 Task: Look for space in San Jorge, Argentina from 1st July, 2023 to 9th July, 2023 for 2 adults in price range Rs.8000 to Rs.15000. Place can be entire place with 1  bedroom having 1 bed and 1 bathroom. Property type can be house. Amenities needed are: heating, . Booking option can be shelf check-in. Required host language is English.
Action: Mouse moved to (396, 84)
Screenshot: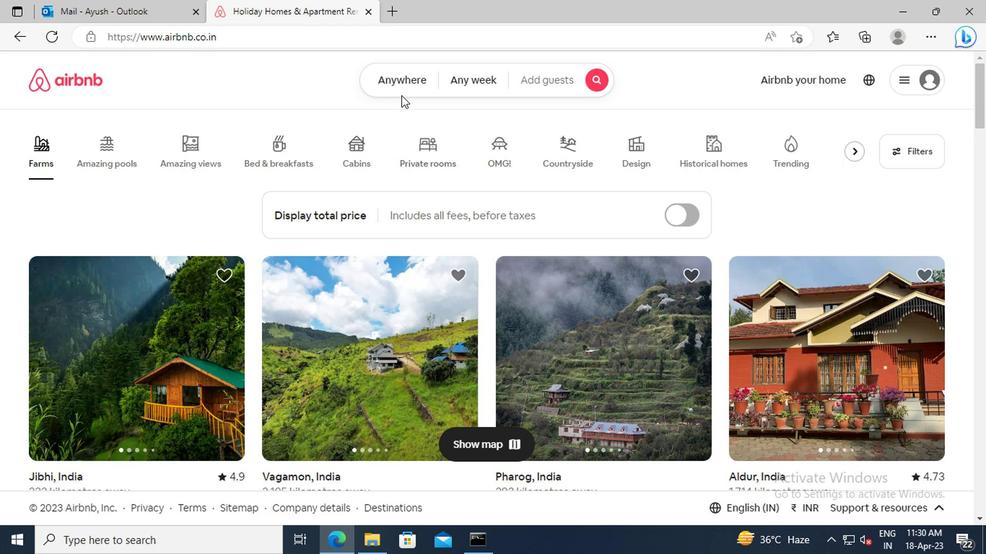 
Action: Mouse pressed left at (396, 84)
Screenshot: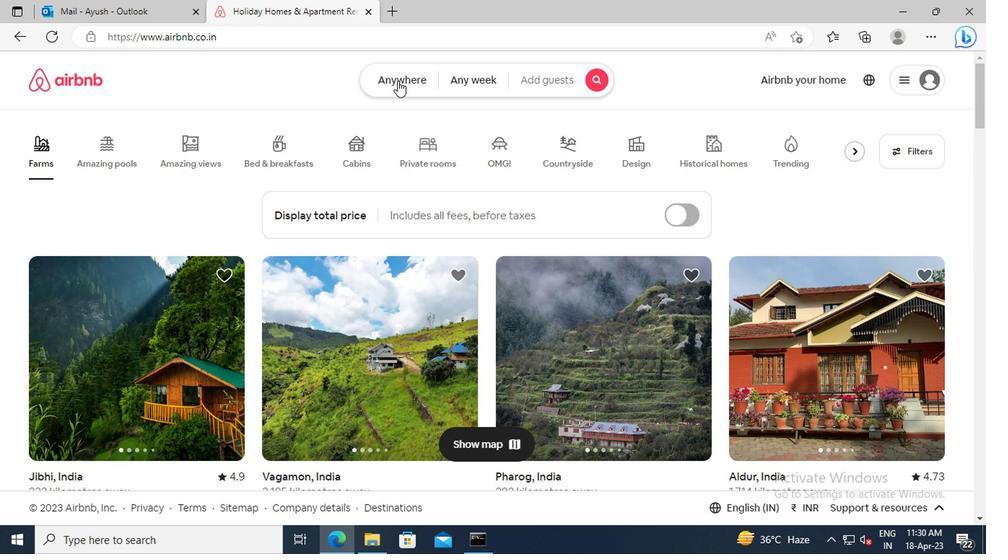 
Action: Mouse moved to (252, 143)
Screenshot: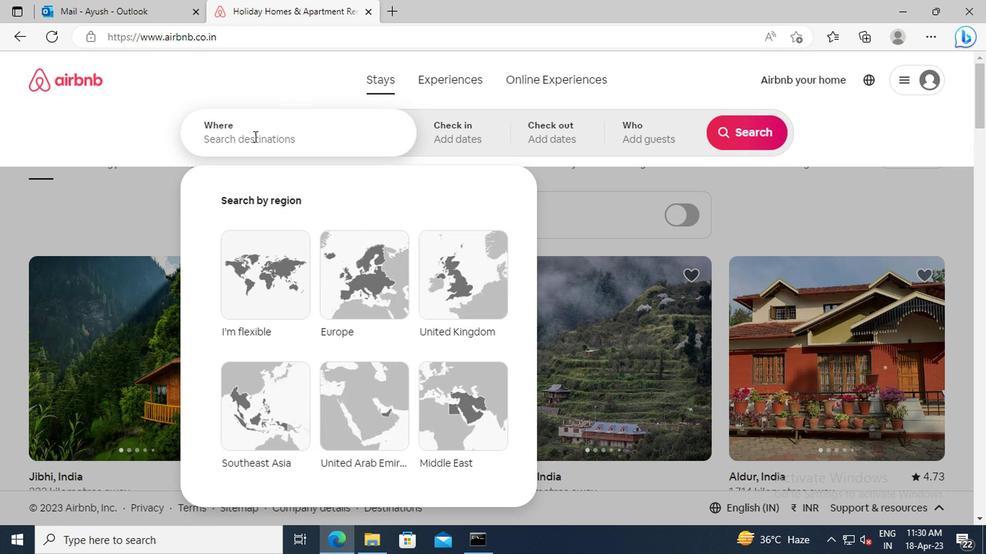 
Action: Mouse pressed left at (252, 143)
Screenshot: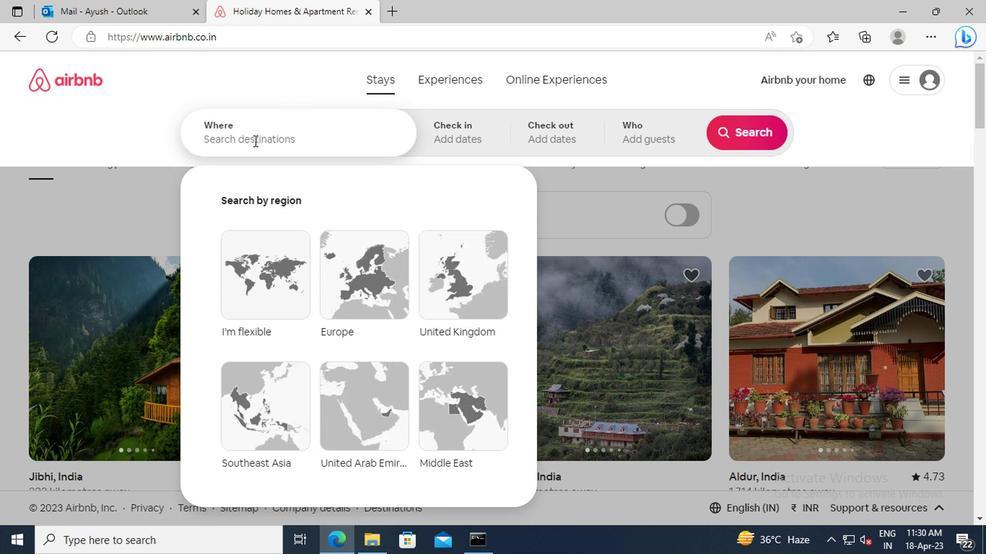 
Action: Key pressed <Key.shift>SAN<Key.space><Key.shift>JORGE,<Key.space><Key.shift_r>ARGENTINA<Key.enter>
Screenshot: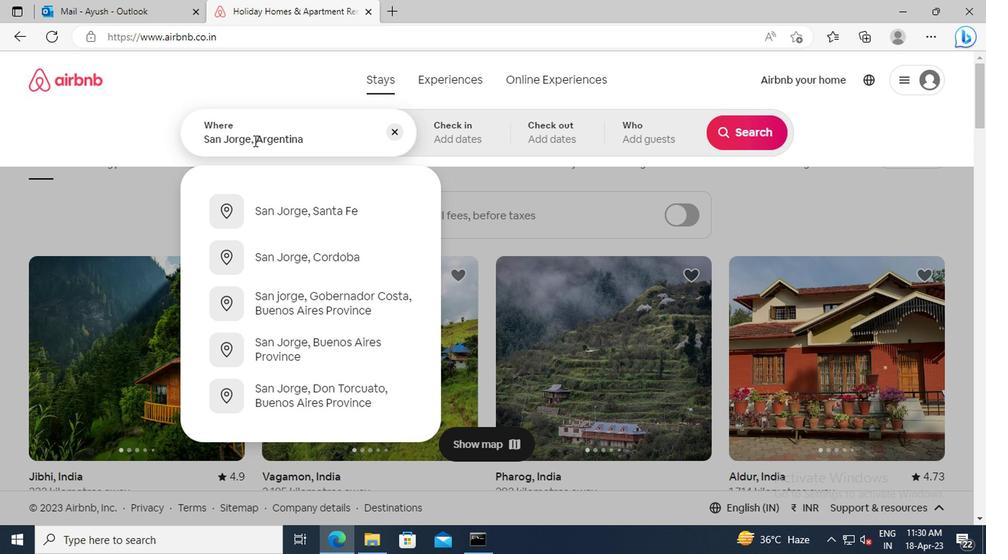 
Action: Mouse moved to (736, 249)
Screenshot: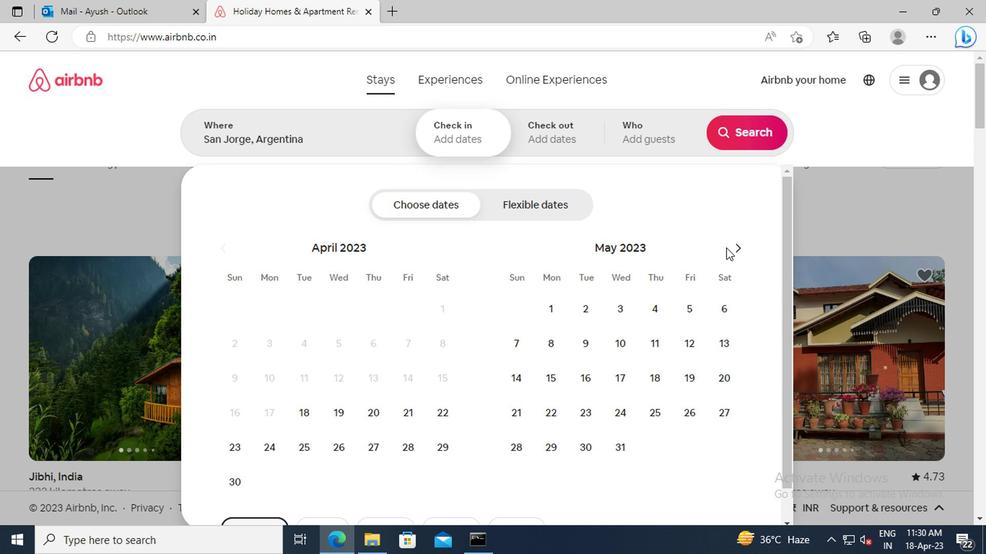 
Action: Mouse pressed left at (736, 249)
Screenshot: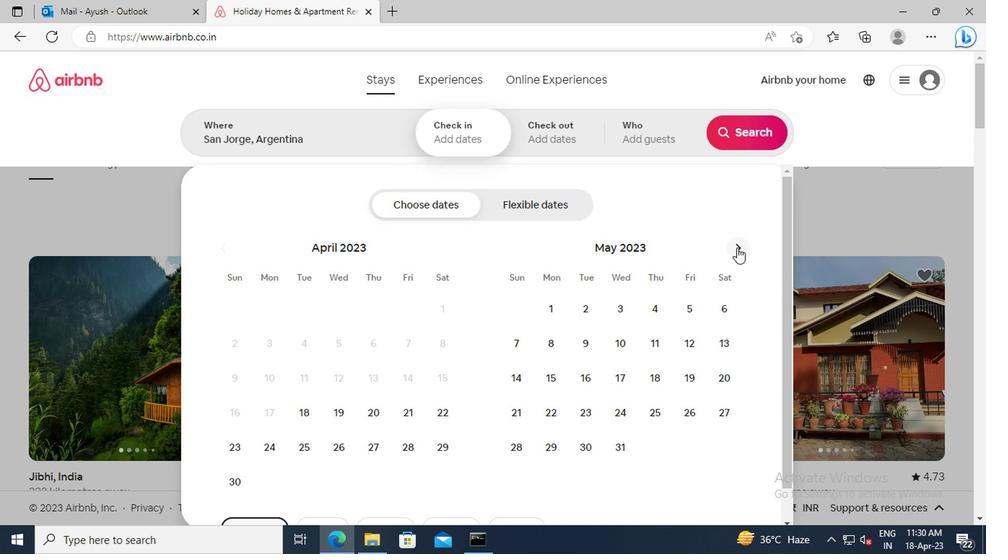 
Action: Mouse pressed left at (736, 249)
Screenshot: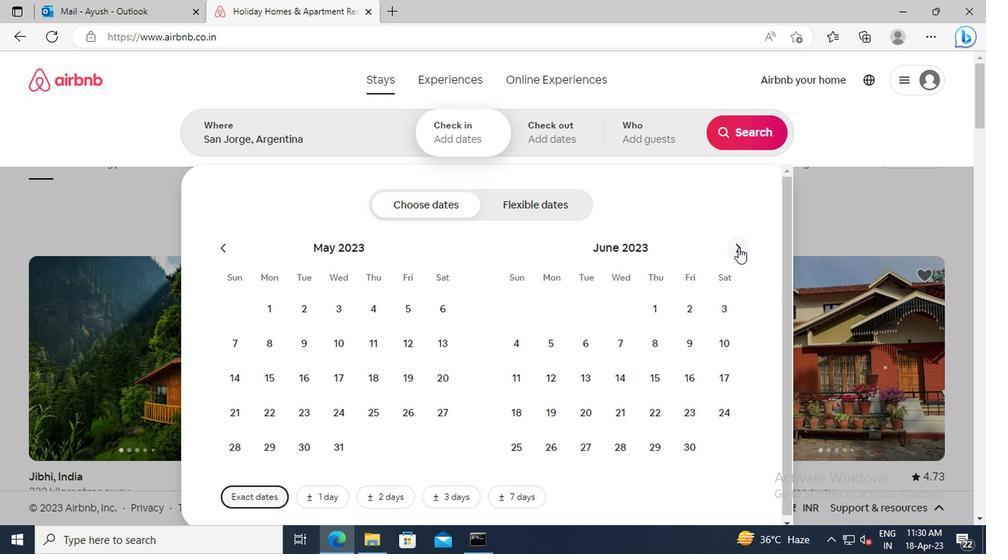 
Action: Mouse moved to (721, 309)
Screenshot: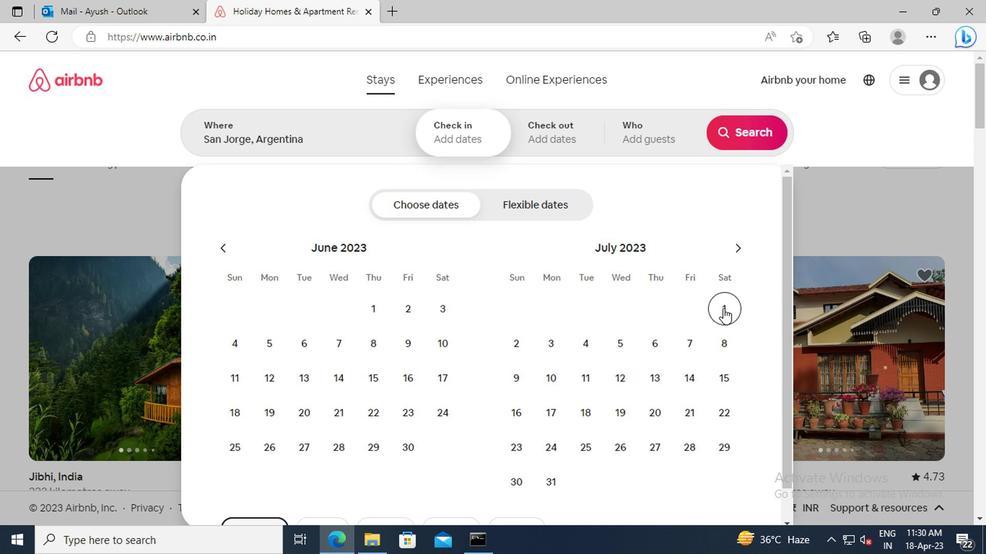 
Action: Mouse pressed left at (721, 309)
Screenshot: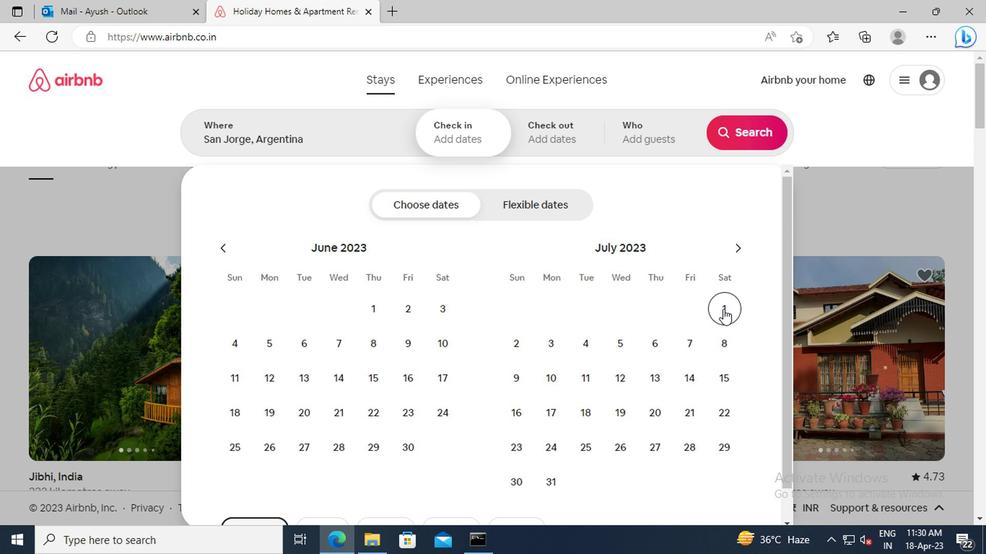 
Action: Mouse moved to (516, 378)
Screenshot: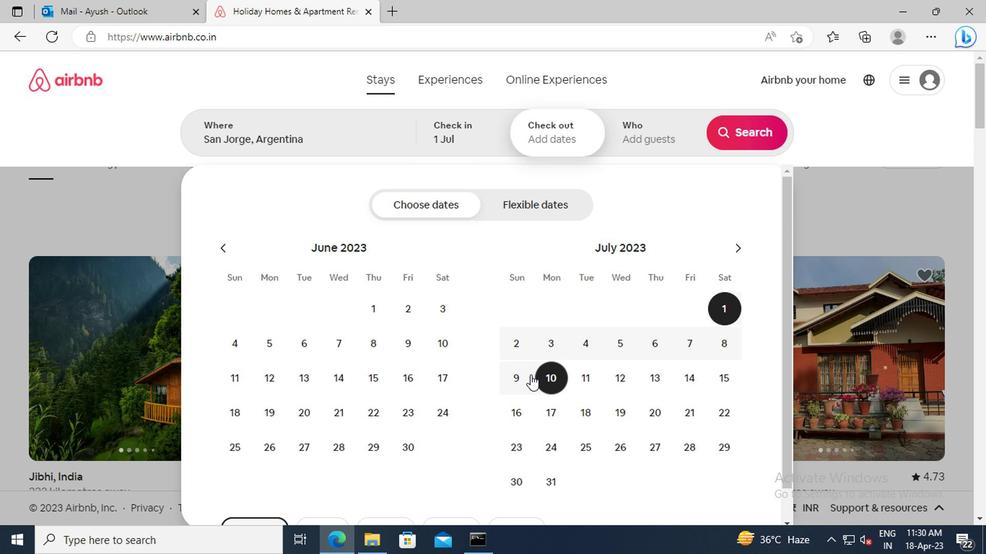 
Action: Mouse pressed left at (516, 378)
Screenshot: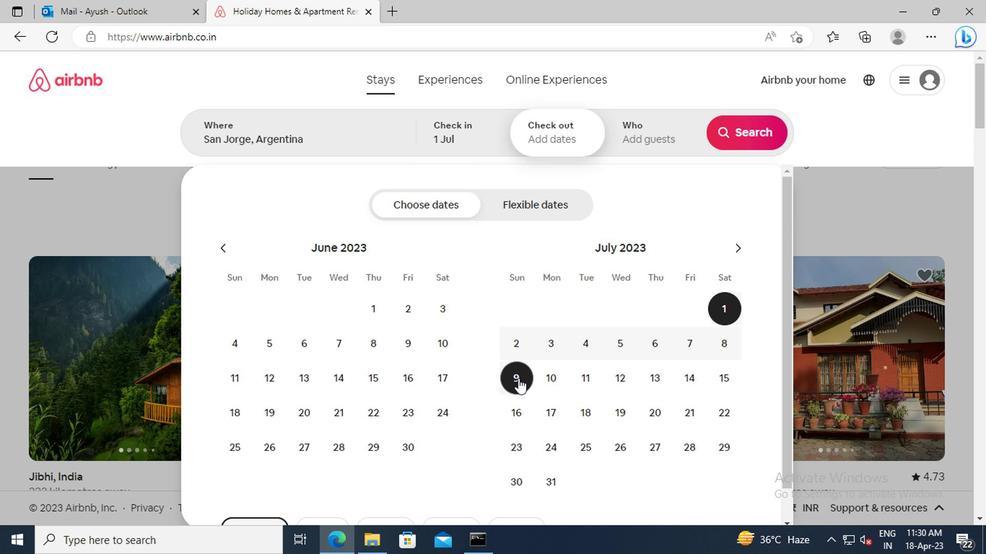 
Action: Mouse moved to (651, 139)
Screenshot: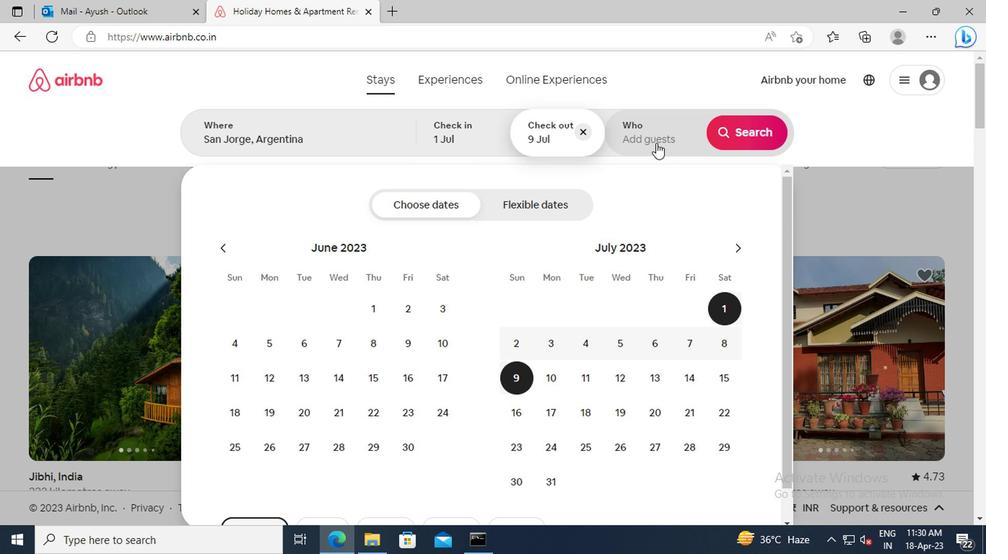 
Action: Mouse pressed left at (651, 139)
Screenshot: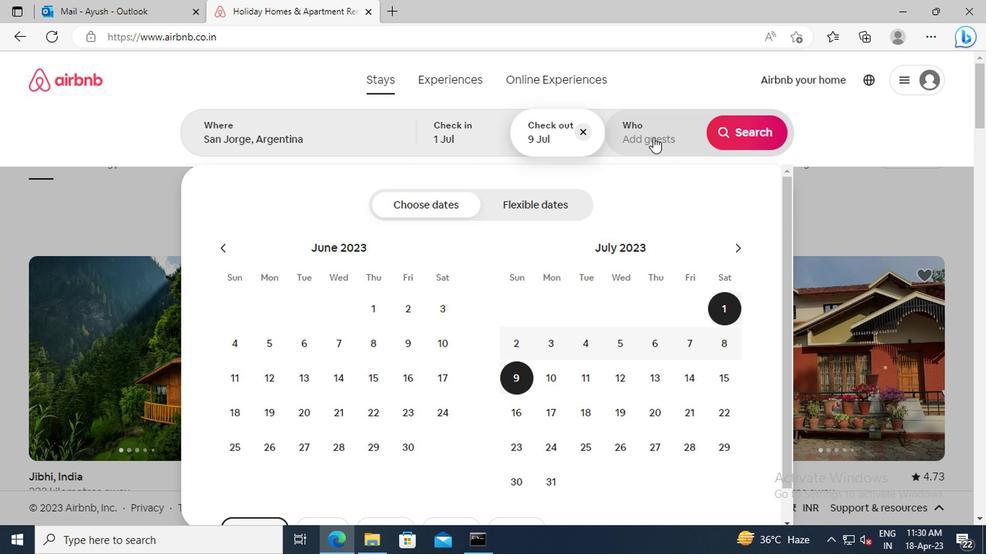 
Action: Mouse moved to (744, 212)
Screenshot: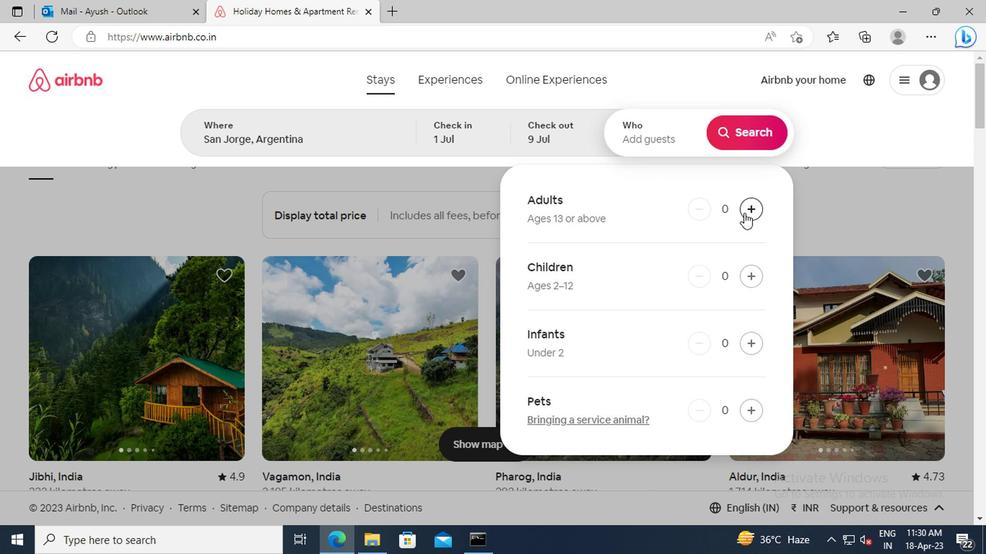 
Action: Mouse pressed left at (744, 212)
Screenshot: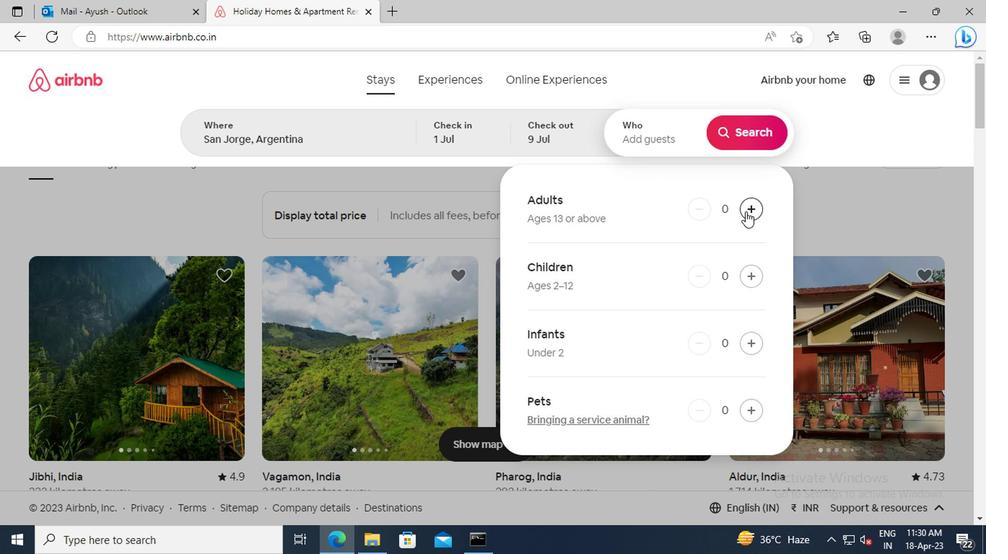 
Action: Mouse pressed left at (744, 212)
Screenshot: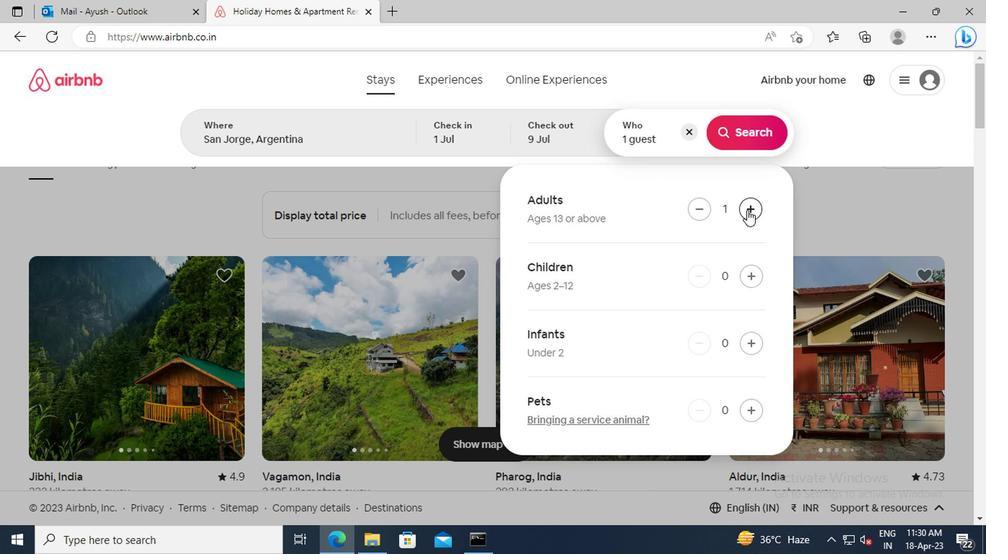 
Action: Mouse moved to (744, 138)
Screenshot: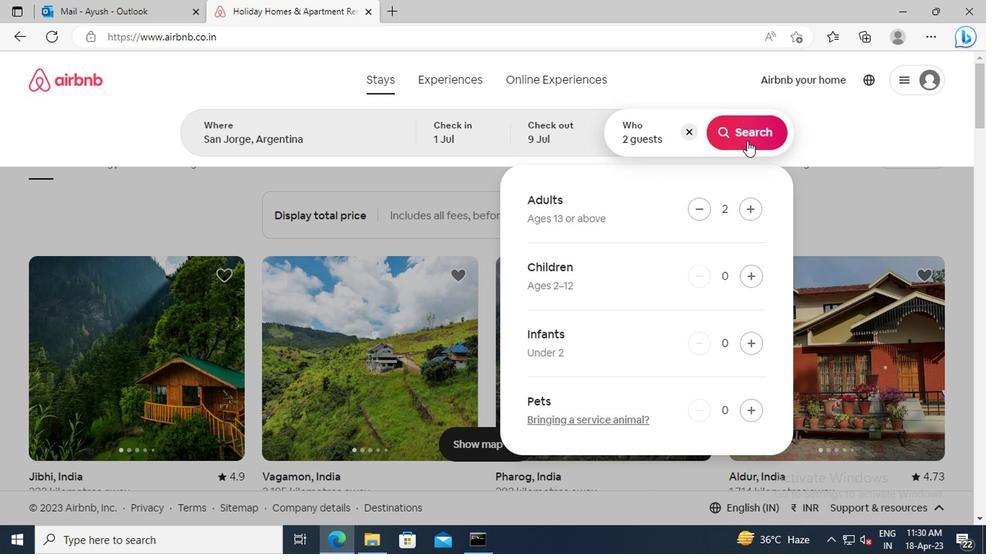
Action: Mouse pressed left at (744, 138)
Screenshot: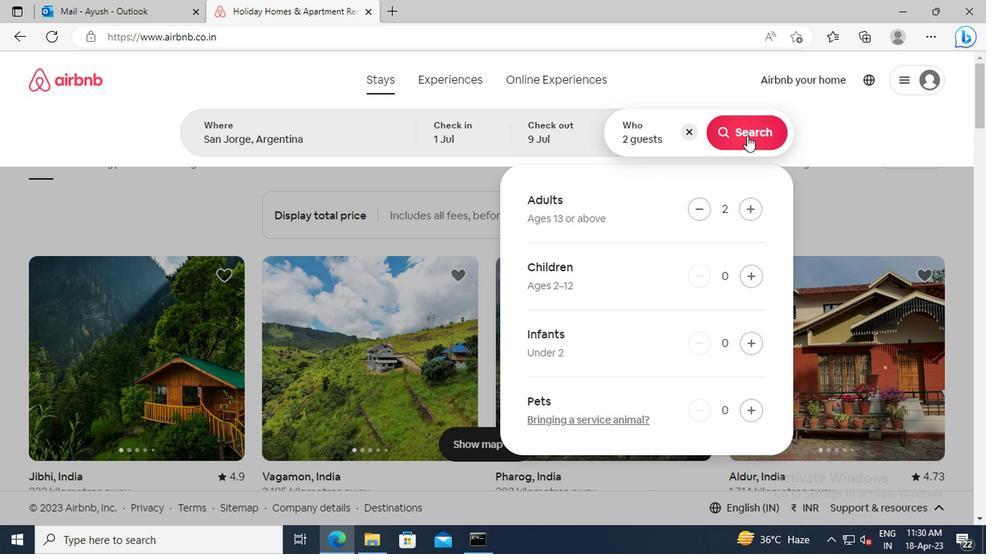 
Action: Mouse moved to (918, 143)
Screenshot: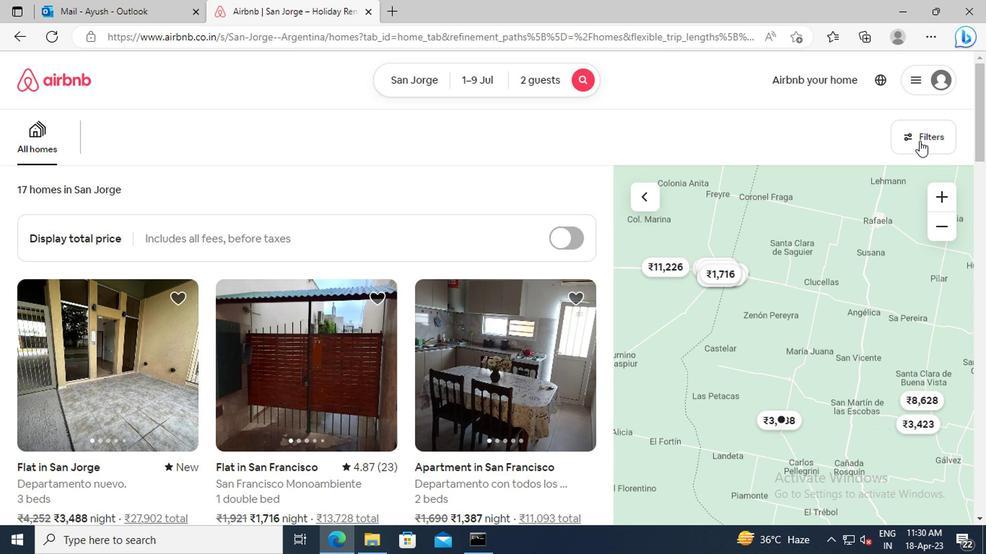 
Action: Mouse pressed left at (918, 143)
Screenshot: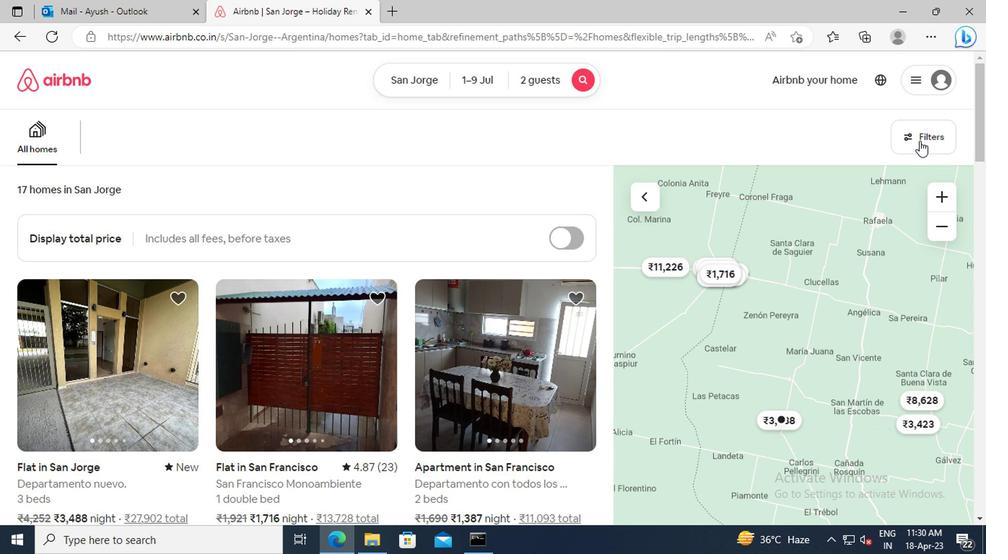 
Action: Mouse moved to (314, 322)
Screenshot: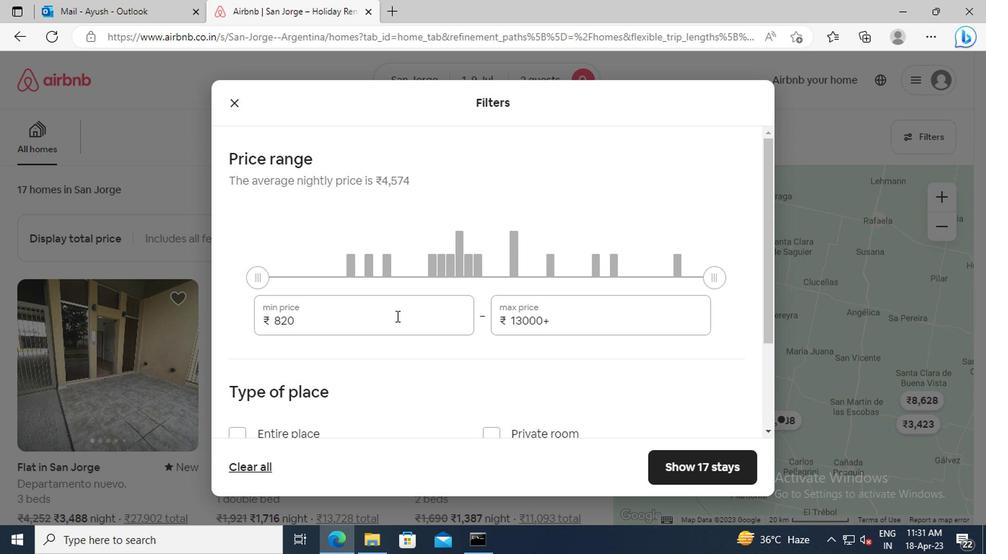 
Action: Mouse pressed left at (314, 322)
Screenshot: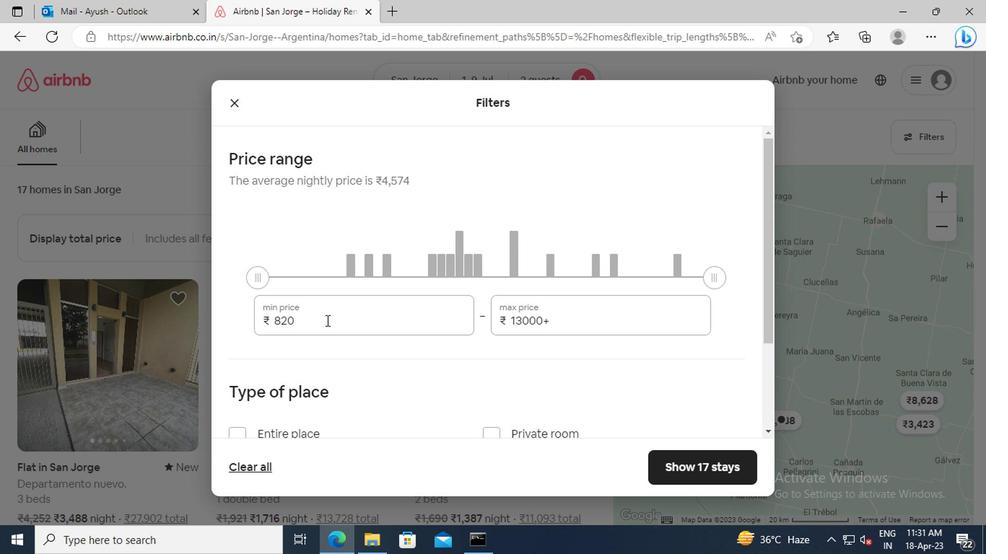 
Action: Key pressed <Key.backspace><Key.backspace><Key.backspace>8000<Key.tab><Key.delete>15000
Screenshot: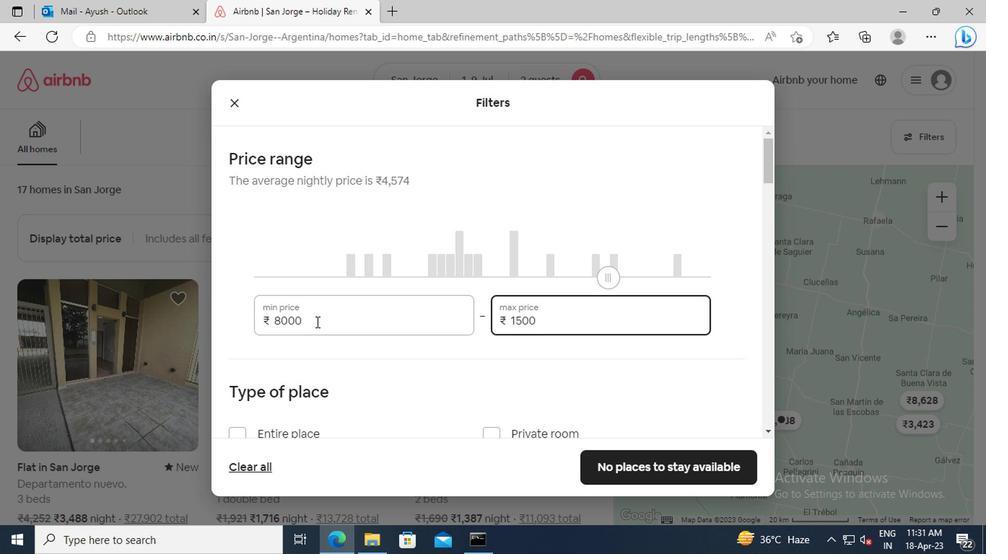
Action: Mouse scrolled (314, 322) with delta (0, 0)
Screenshot: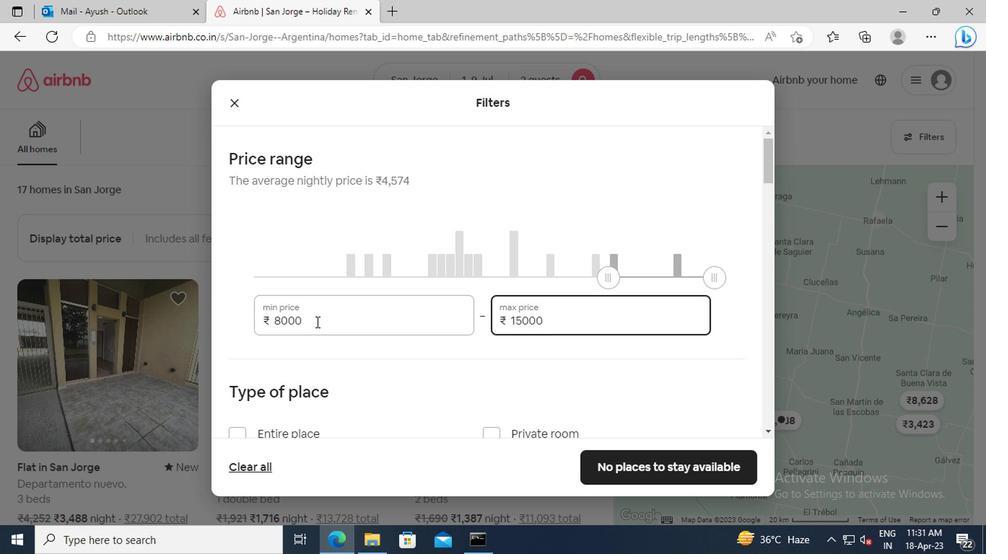 
Action: Mouse scrolled (314, 322) with delta (0, 0)
Screenshot: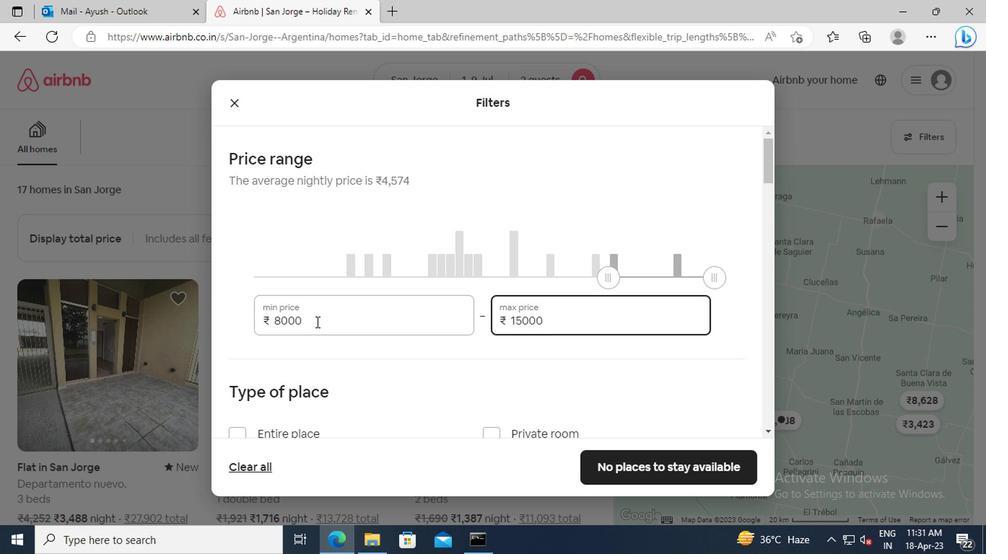
Action: Mouse moved to (318, 292)
Screenshot: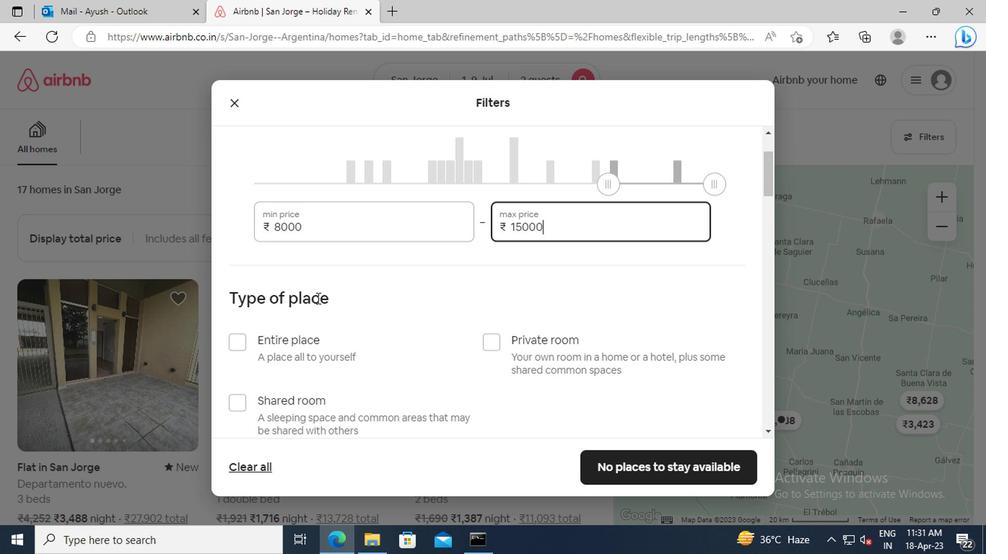 
Action: Mouse scrolled (318, 292) with delta (0, 0)
Screenshot: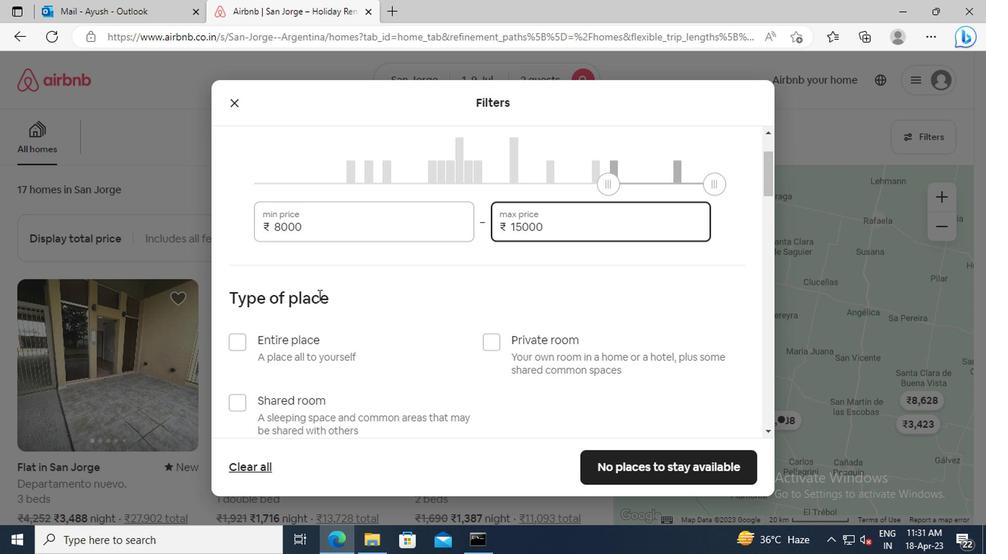 
Action: Mouse moved to (231, 296)
Screenshot: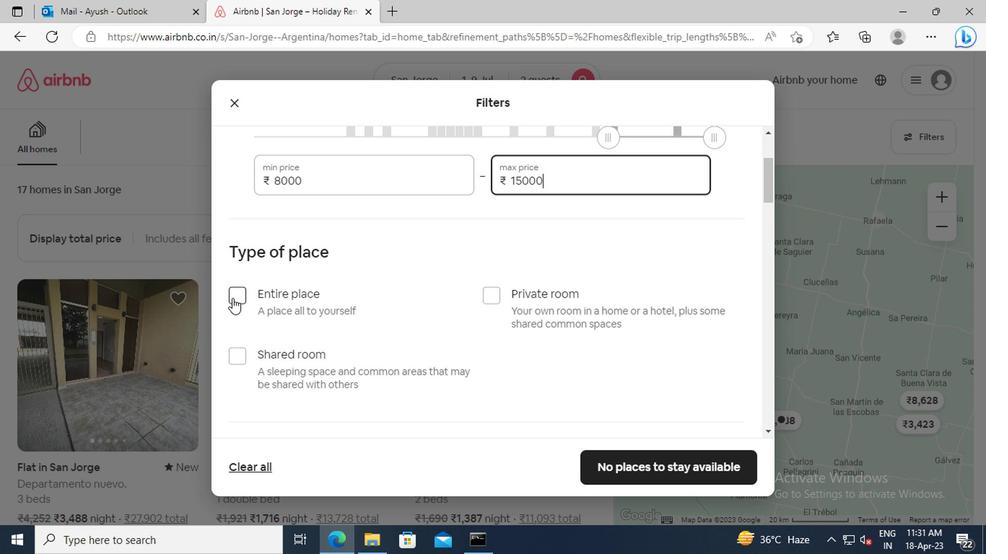 
Action: Mouse pressed left at (231, 296)
Screenshot: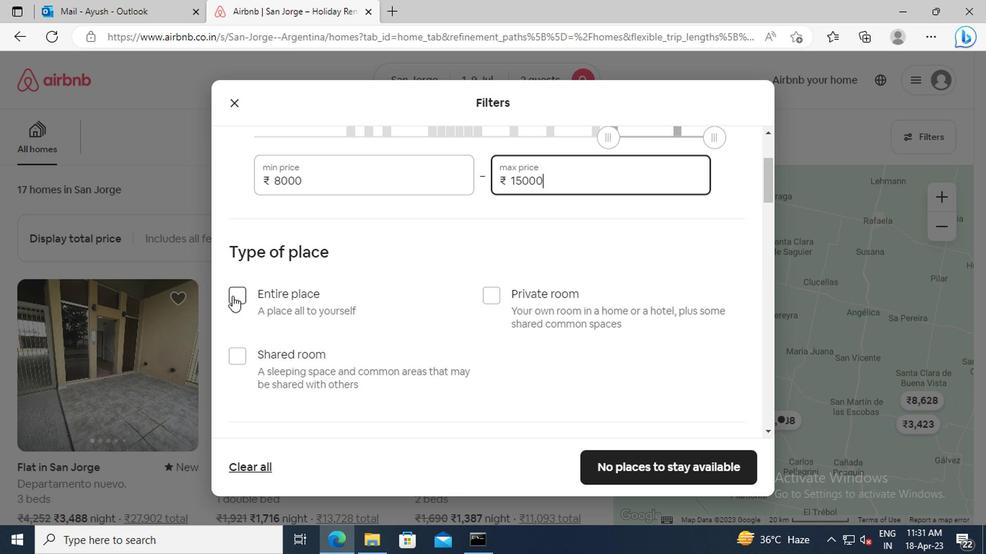 
Action: Mouse moved to (404, 267)
Screenshot: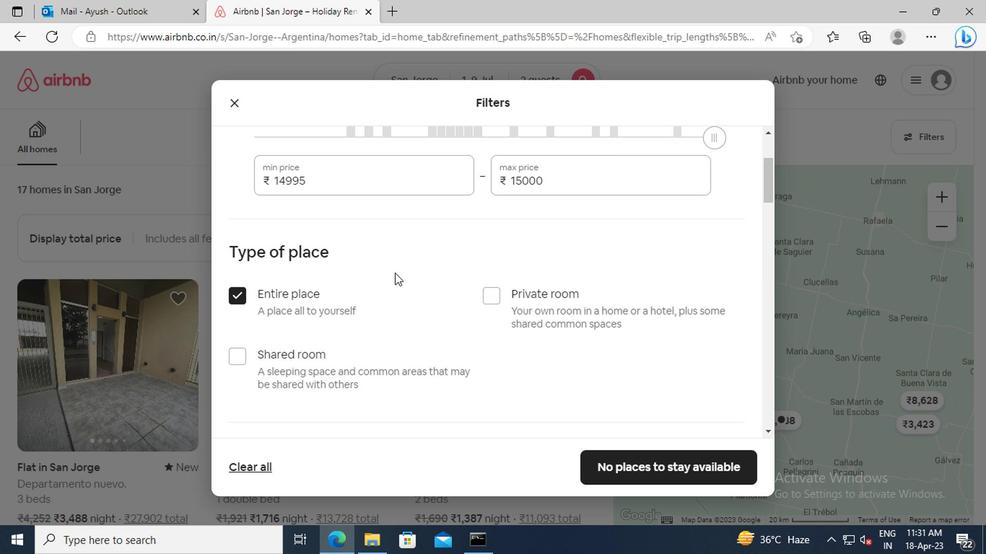 
Action: Mouse scrolled (404, 267) with delta (0, 0)
Screenshot: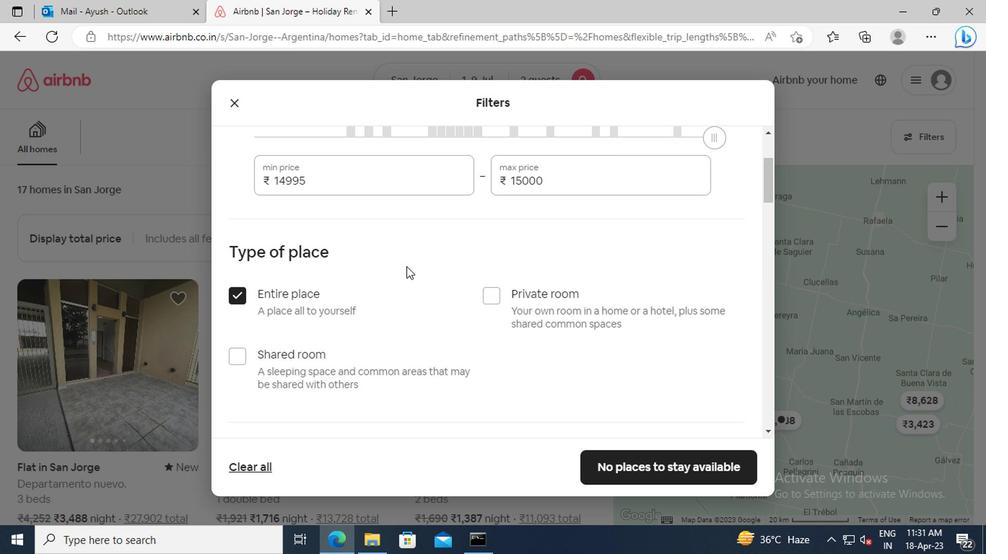 
Action: Mouse scrolled (404, 267) with delta (0, 0)
Screenshot: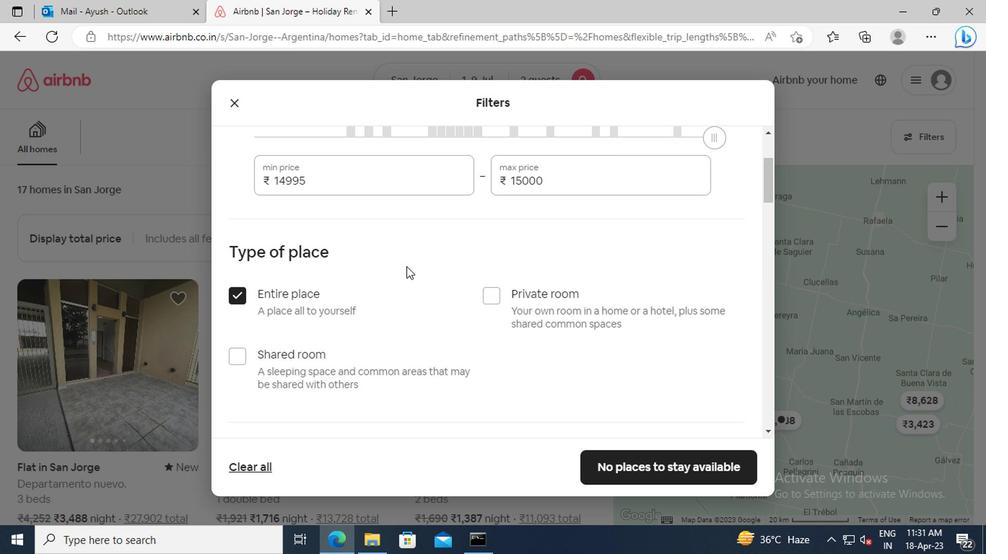 
Action: Mouse scrolled (404, 267) with delta (0, 0)
Screenshot: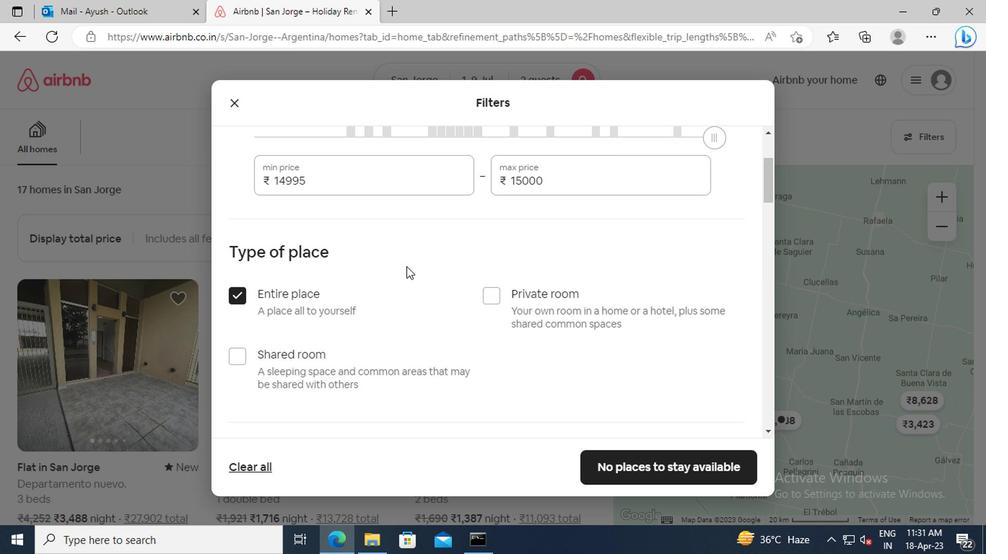 
Action: Mouse moved to (409, 258)
Screenshot: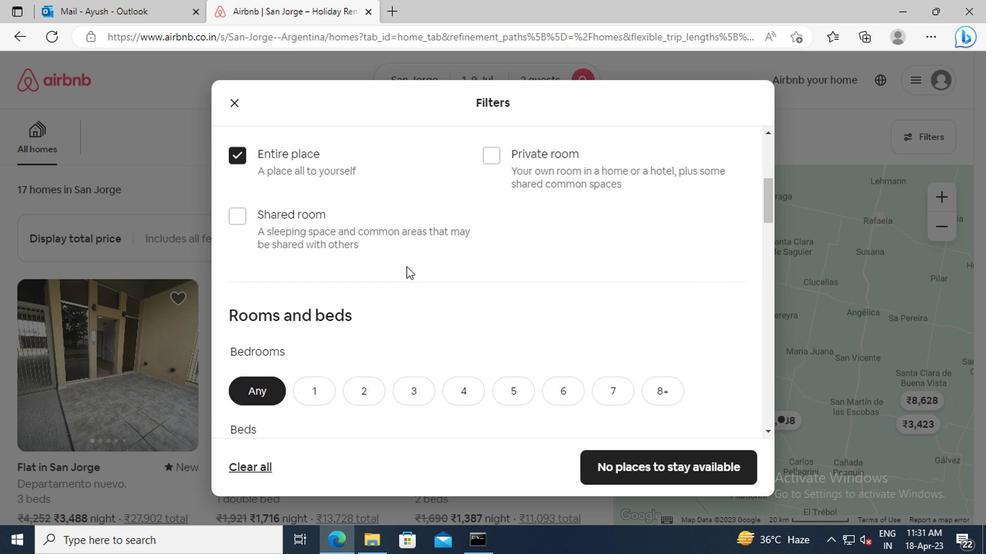 
Action: Mouse scrolled (409, 257) with delta (0, 0)
Screenshot: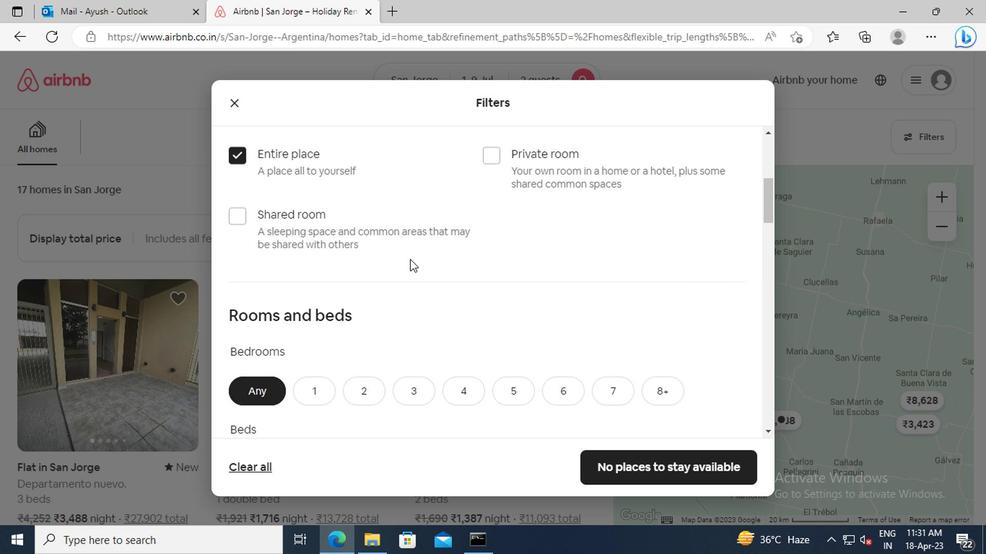 
Action: Mouse scrolled (409, 257) with delta (0, 0)
Screenshot: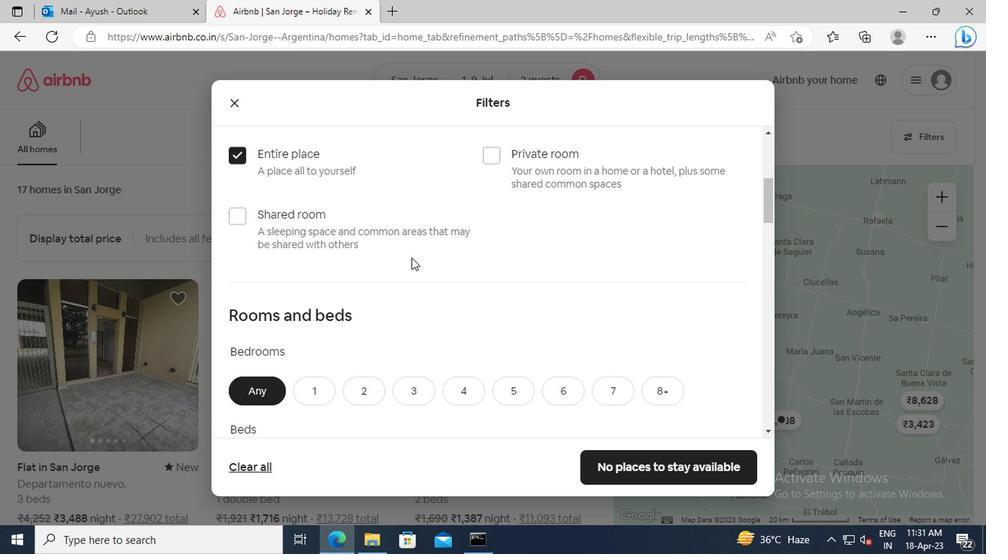 
Action: Mouse scrolled (409, 257) with delta (0, 0)
Screenshot: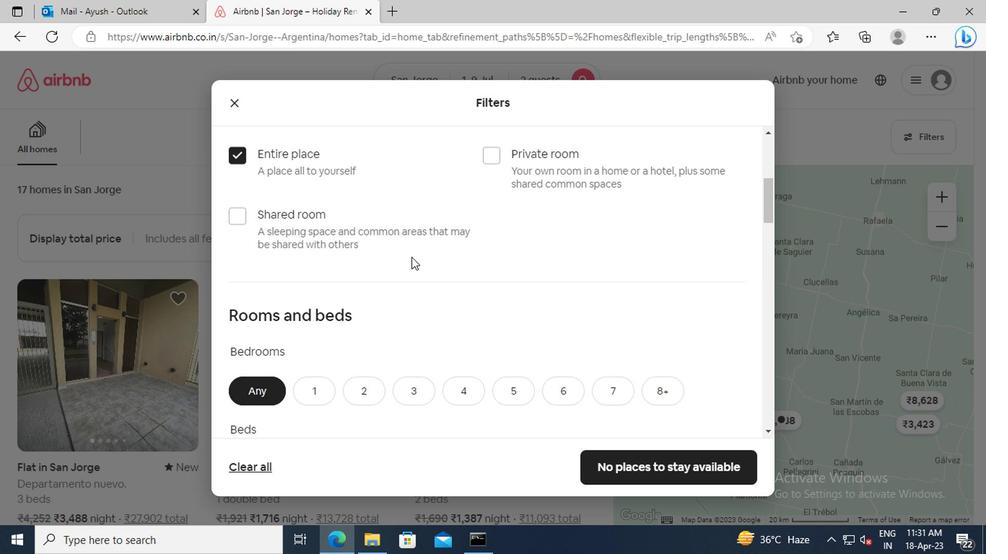 
Action: Mouse moved to (317, 250)
Screenshot: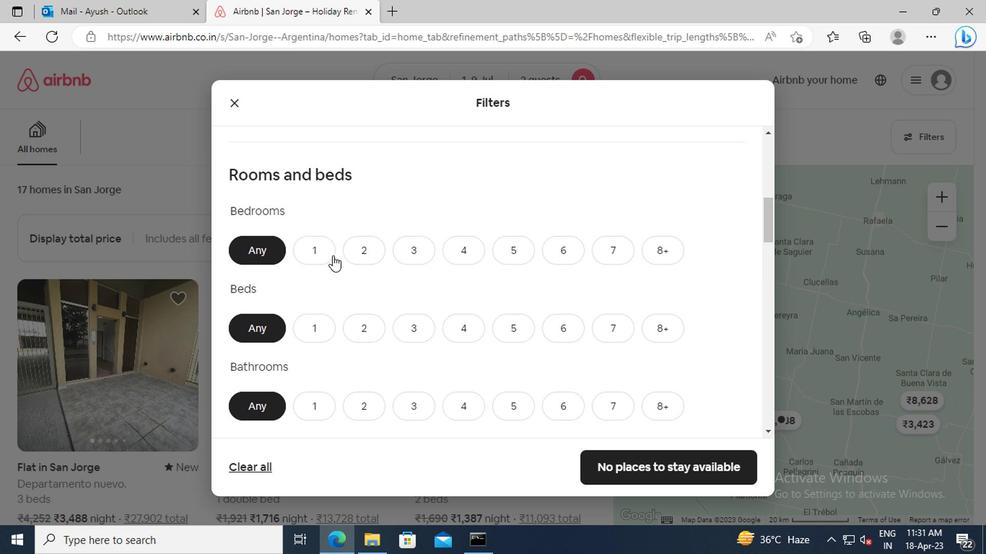 
Action: Mouse pressed left at (317, 250)
Screenshot: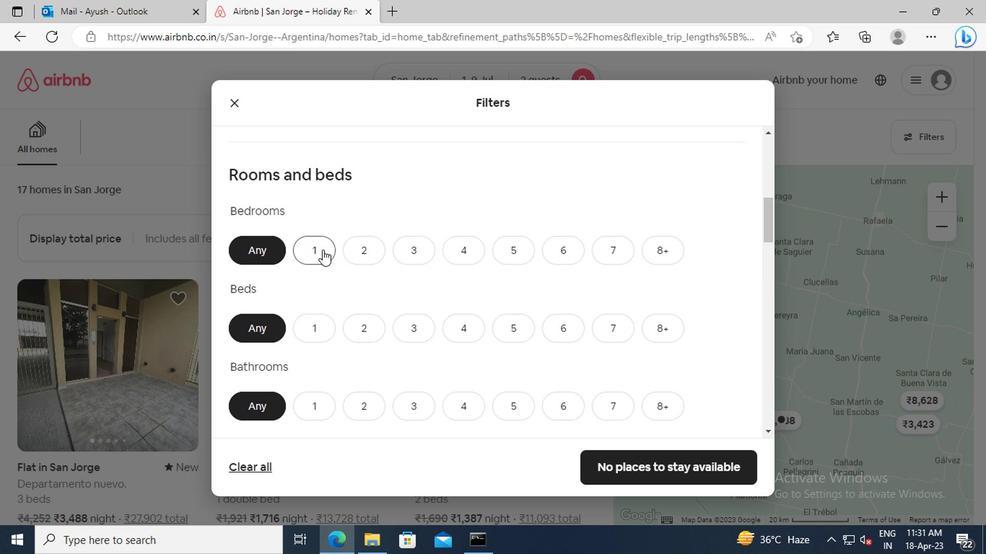 
Action: Mouse moved to (323, 281)
Screenshot: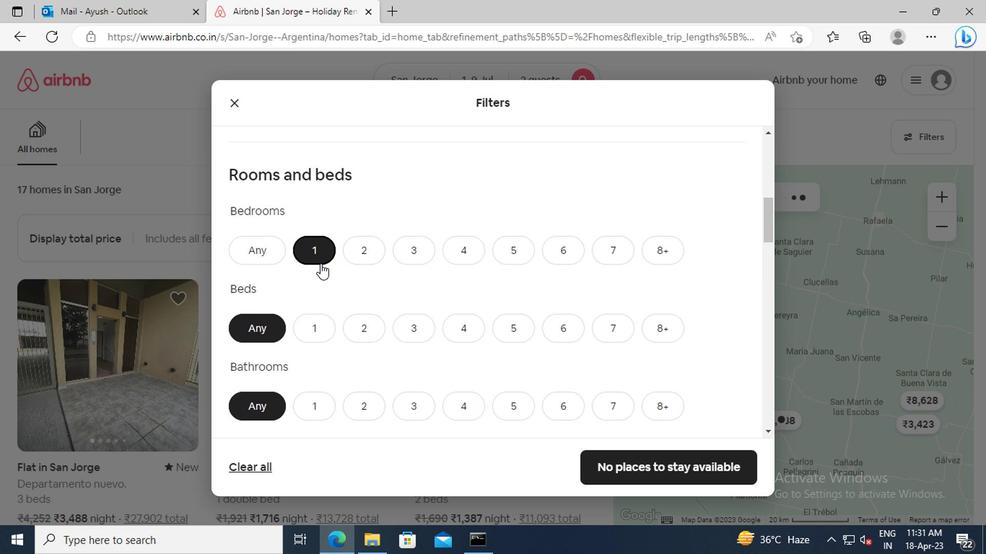 
Action: Mouse scrolled (323, 280) with delta (0, -1)
Screenshot: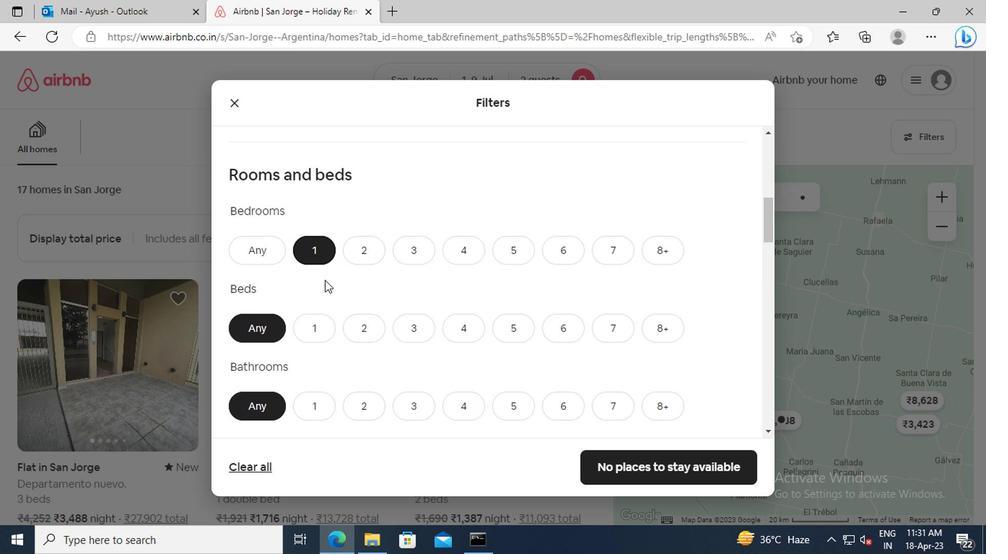
Action: Mouse moved to (320, 282)
Screenshot: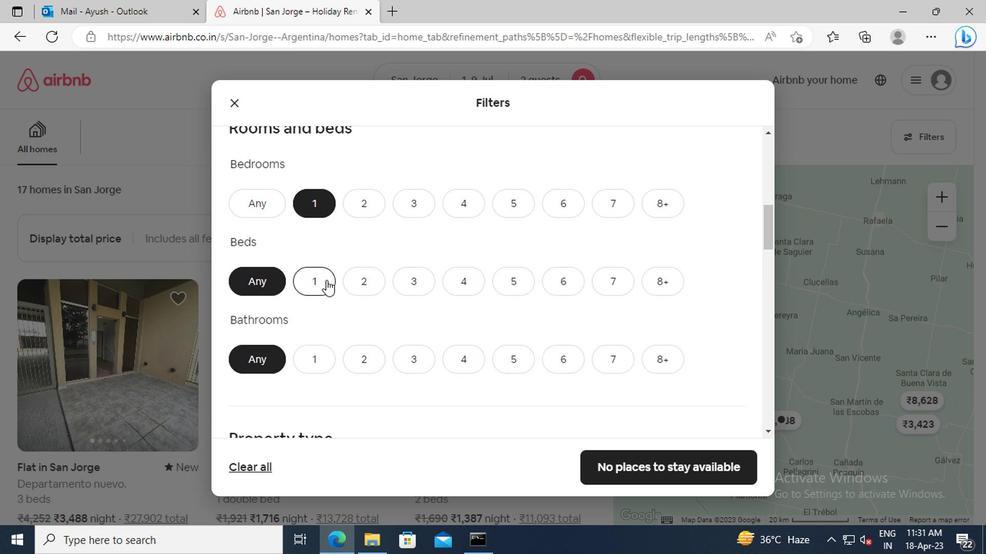 
Action: Mouse pressed left at (320, 282)
Screenshot: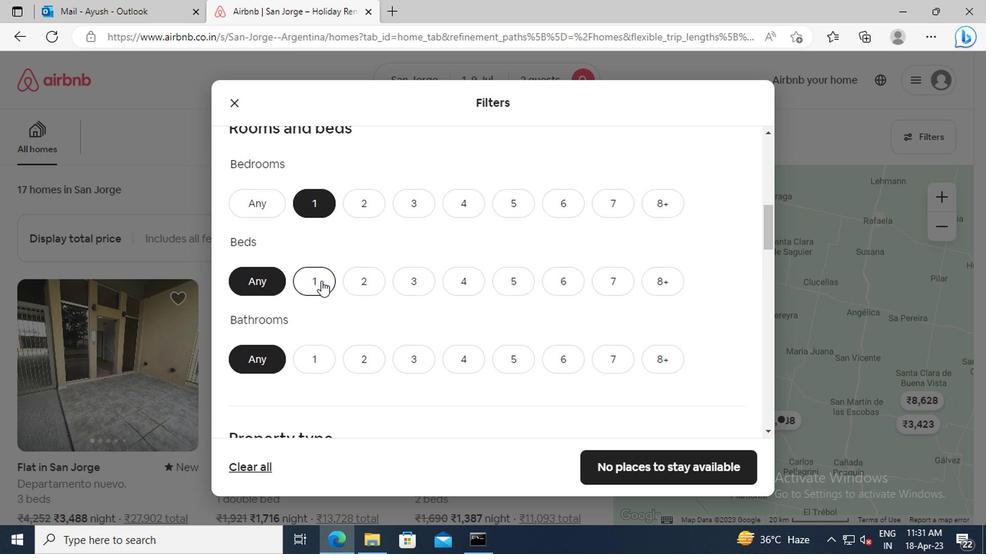 
Action: Mouse scrolled (320, 281) with delta (0, 0)
Screenshot: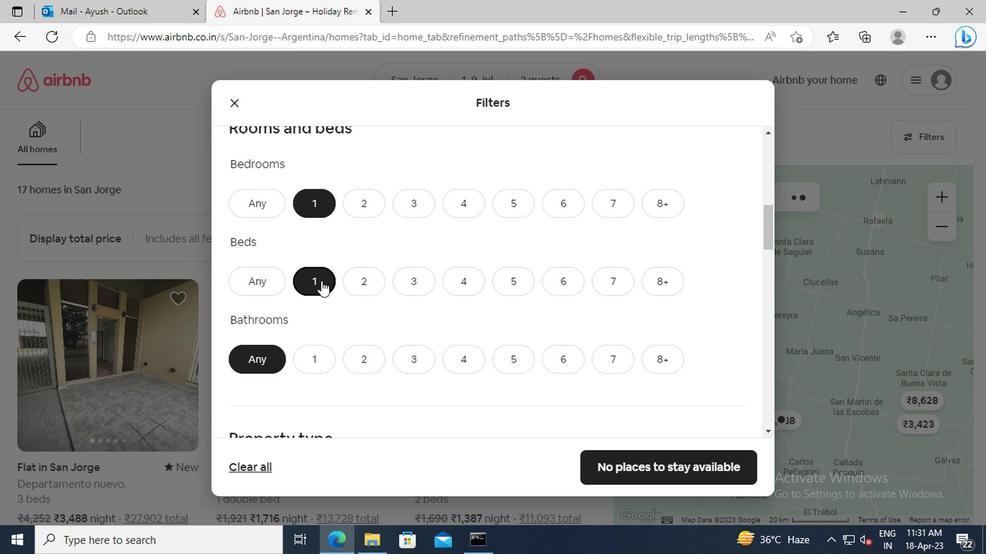 
Action: Mouse scrolled (320, 281) with delta (0, 0)
Screenshot: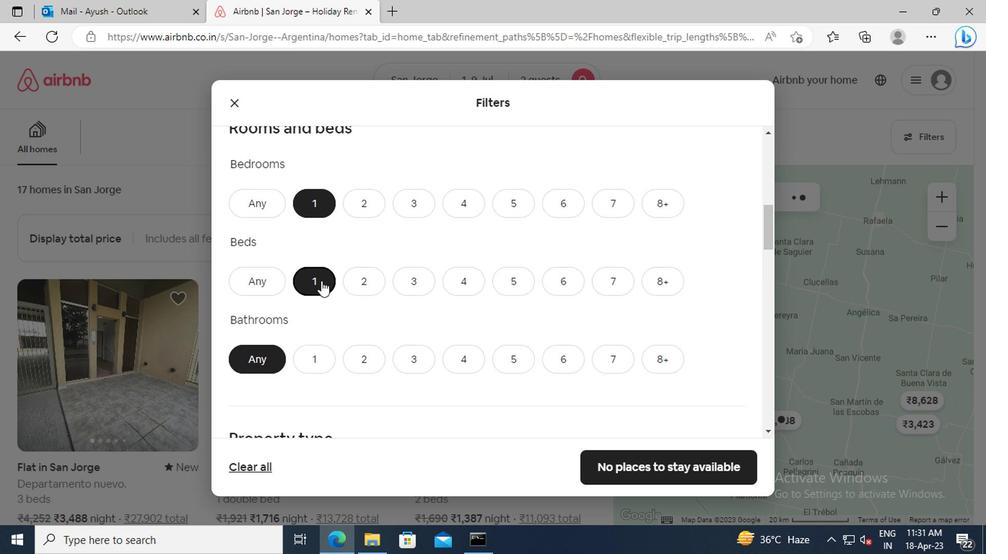 
Action: Mouse moved to (316, 269)
Screenshot: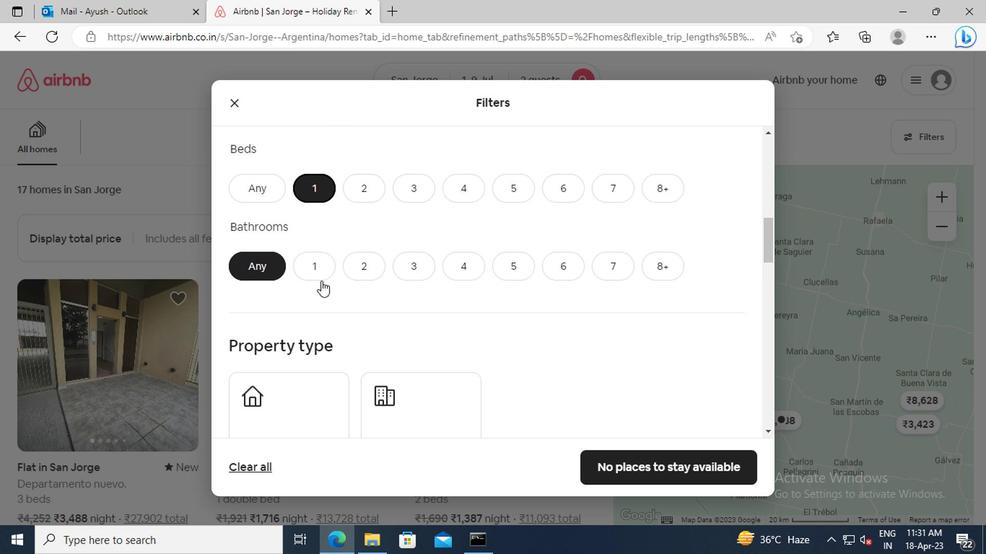 
Action: Mouse pressed left at (316, 269)
Screenshot: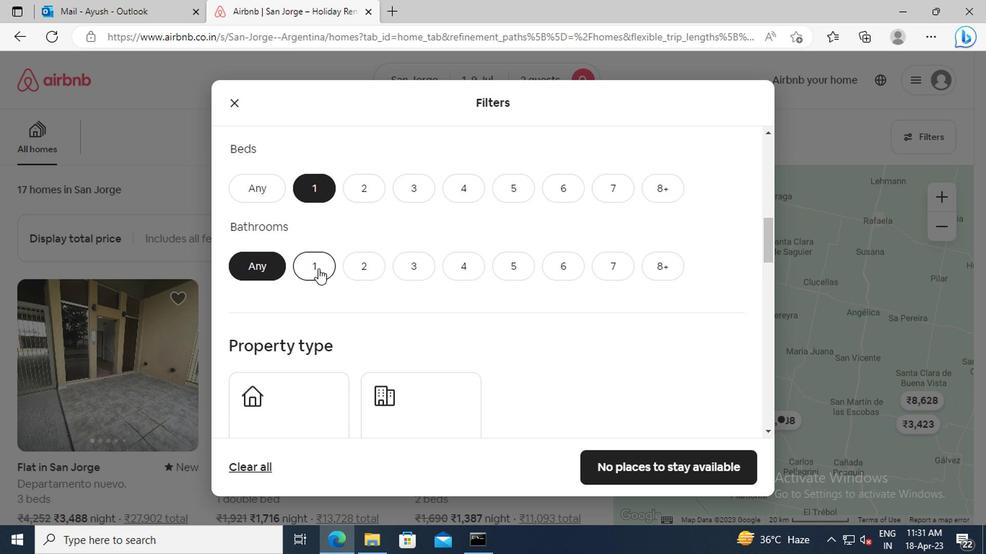 
Action: Mouse moved to (362, 243)
Screenshot: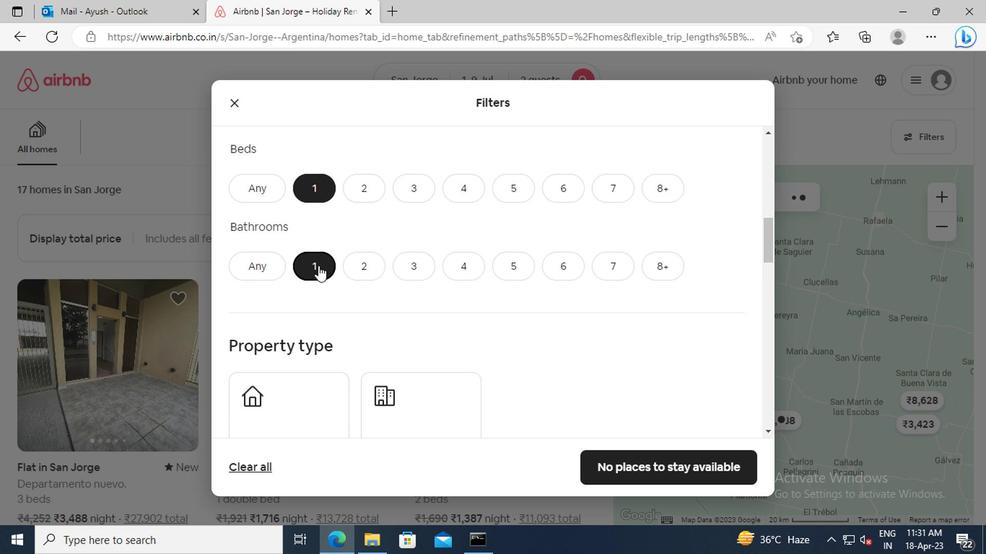 
Action: Mouse scrolled (362, 242) with delta (0, 0)
Screenshot: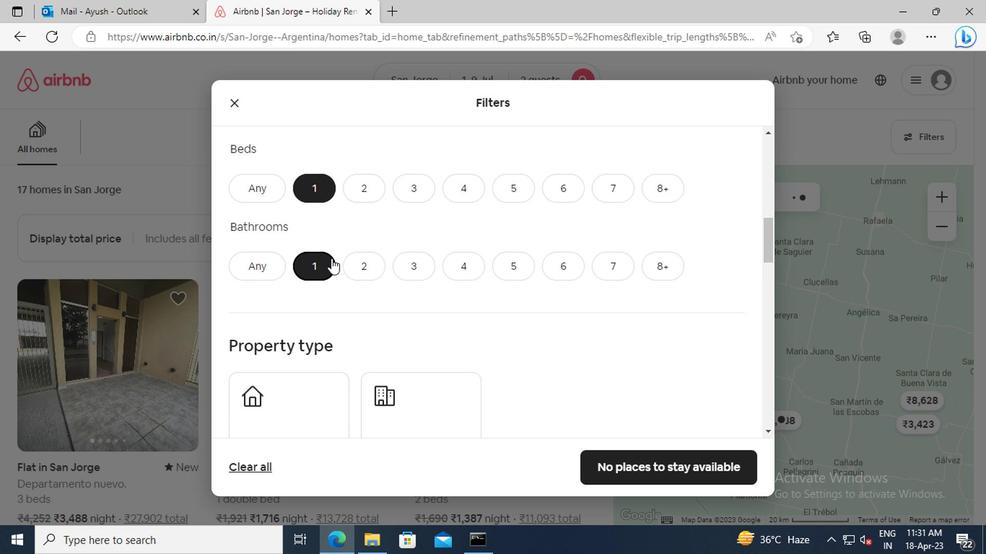 
Action: Mouse scrolled (362, 242) with delta (0, 0)
Screenshot: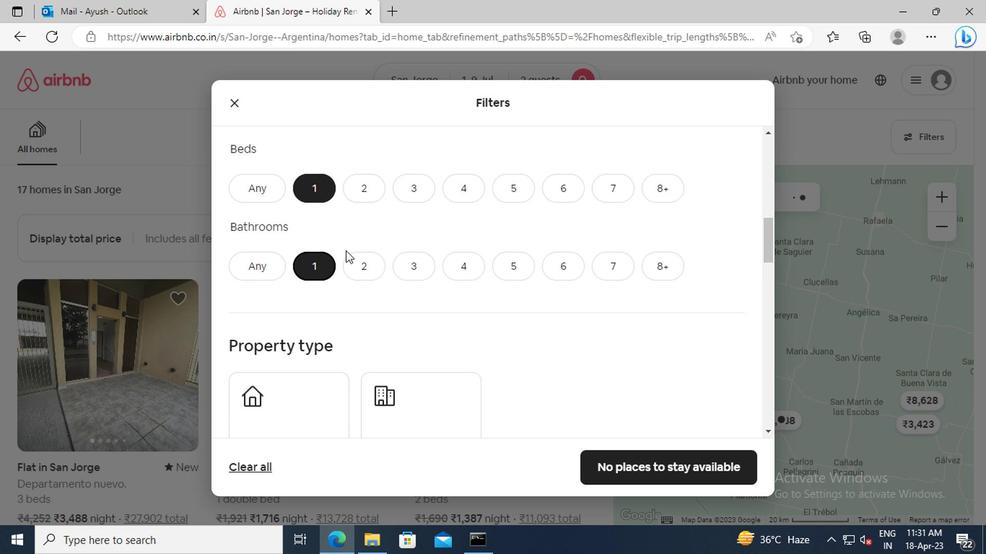 
Action: Mouse moved to (294, 304)
Screenshot: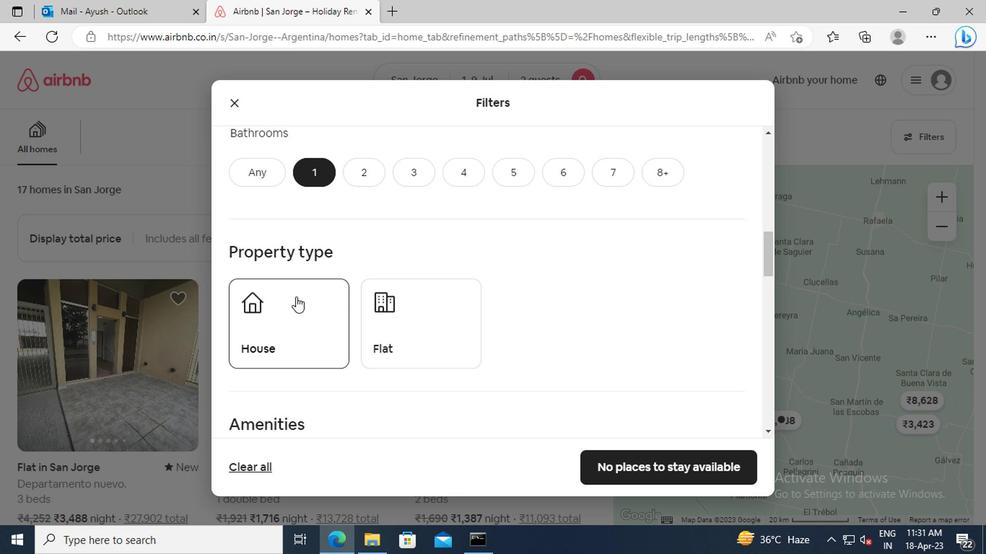 
Action: Mouse pressed left at (294, 304)
Screenshot: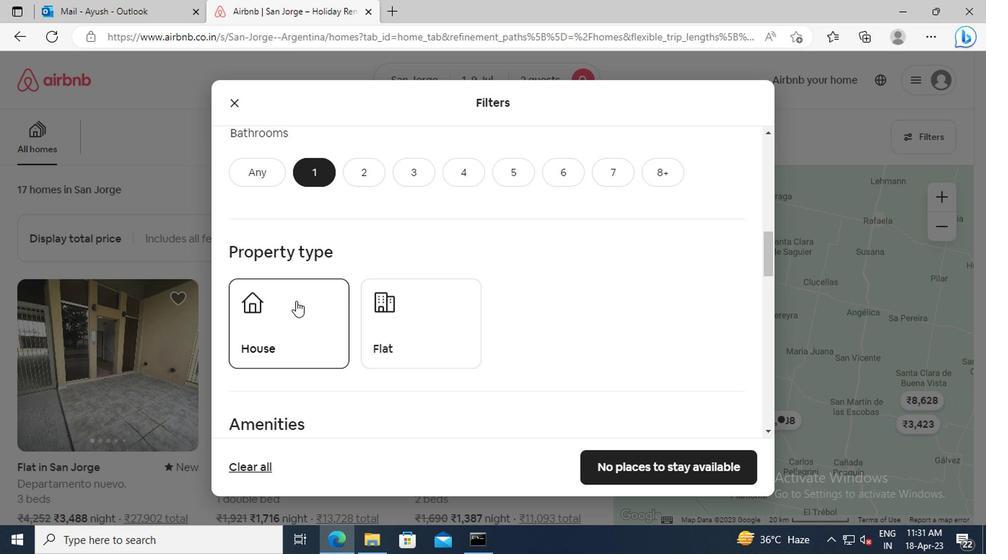 
Action: Mouse moved to (406, 248)
Screenshot: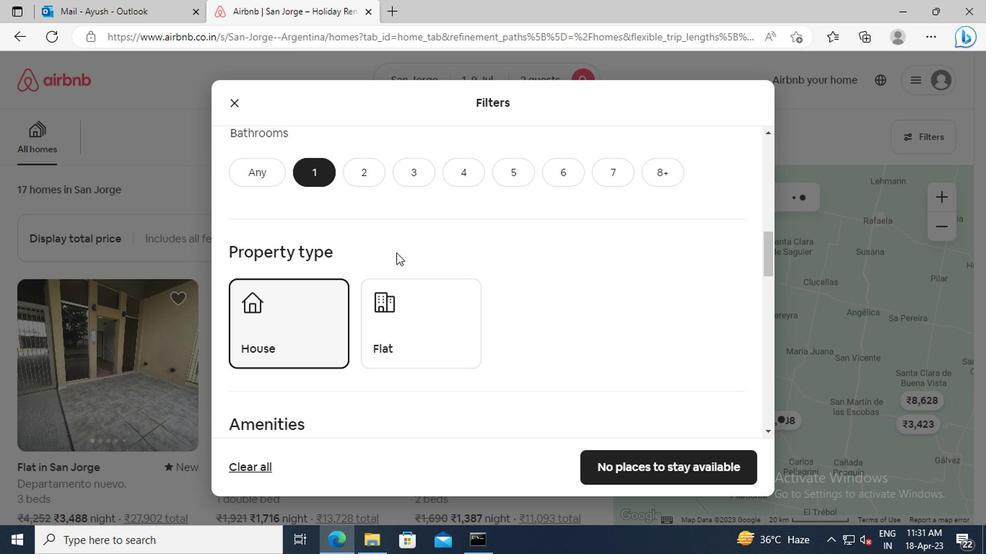
Action: Mouse scrolled (406, 247) with delta (0, -1)
Screenshot: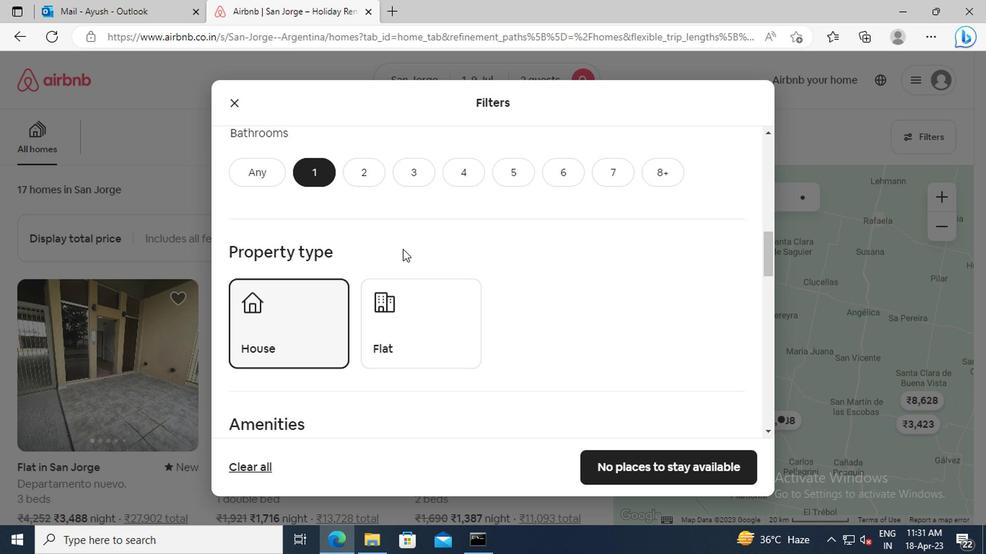 
Action: Mouse scrolled (406, 247) with delta (0, -1)
Screenshot: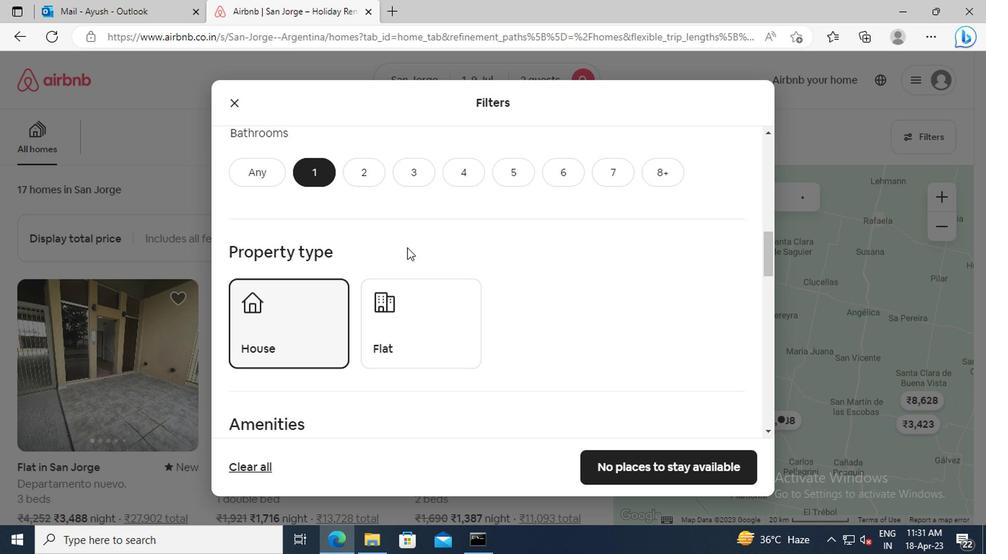 
Action: Mouse scrolled (406, 247) with delta (0, -1)
Screenshot: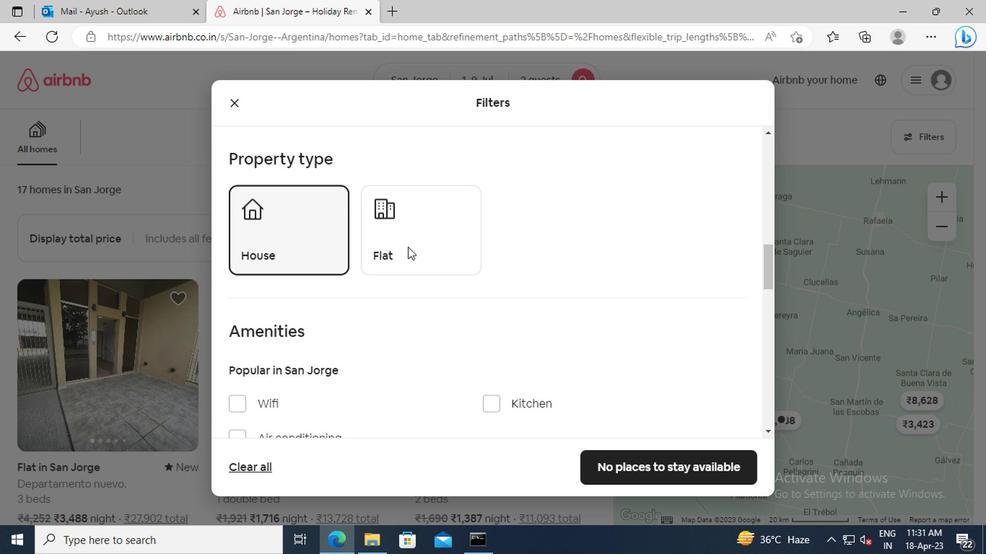 
Action: Mouse scrolled (406, 247) with delta (0, -1)
Screenshot: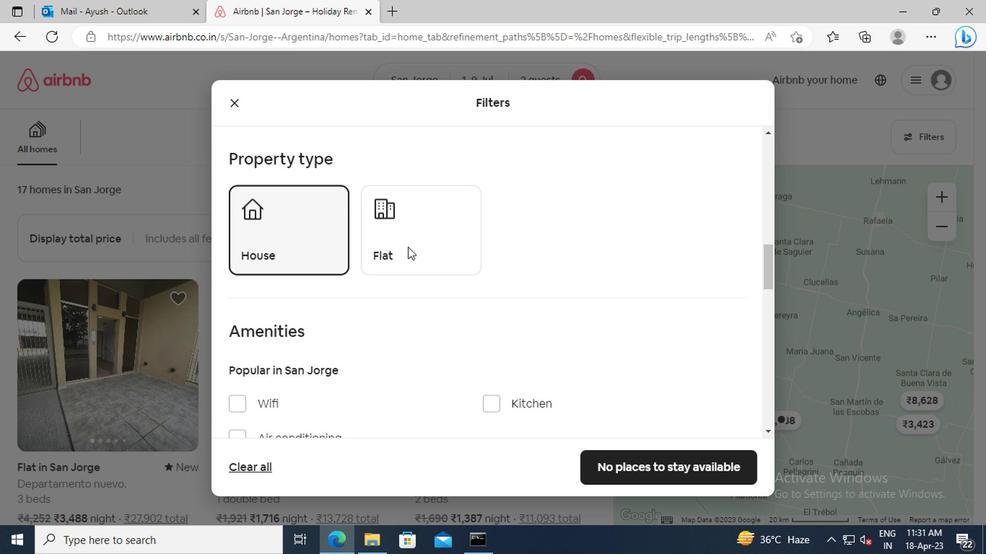 
Action: Mouse scrolled (406, 247) with delta (0, -1)
Screenshot: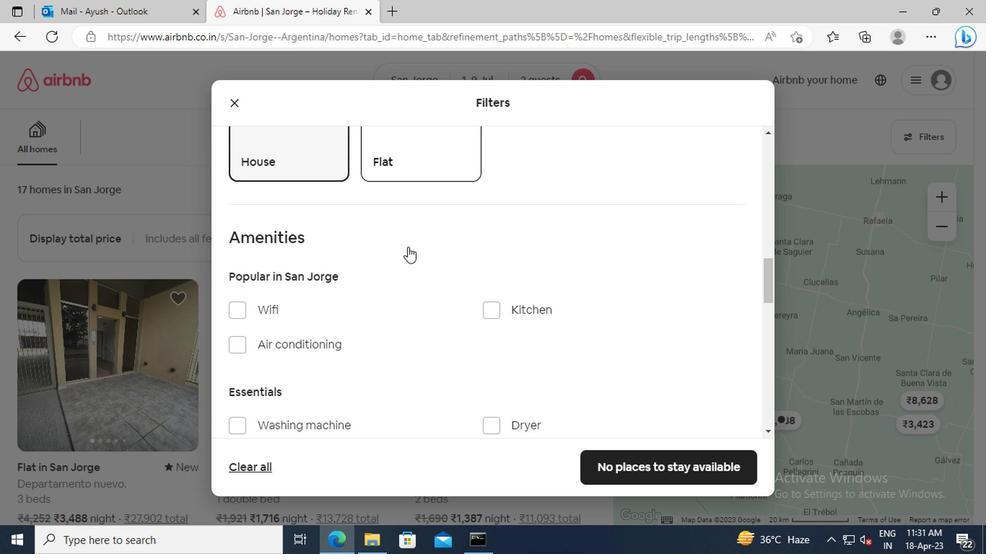 
Action: Mouse scrolled (406, 247) with delta (0, -1)
Screenshot: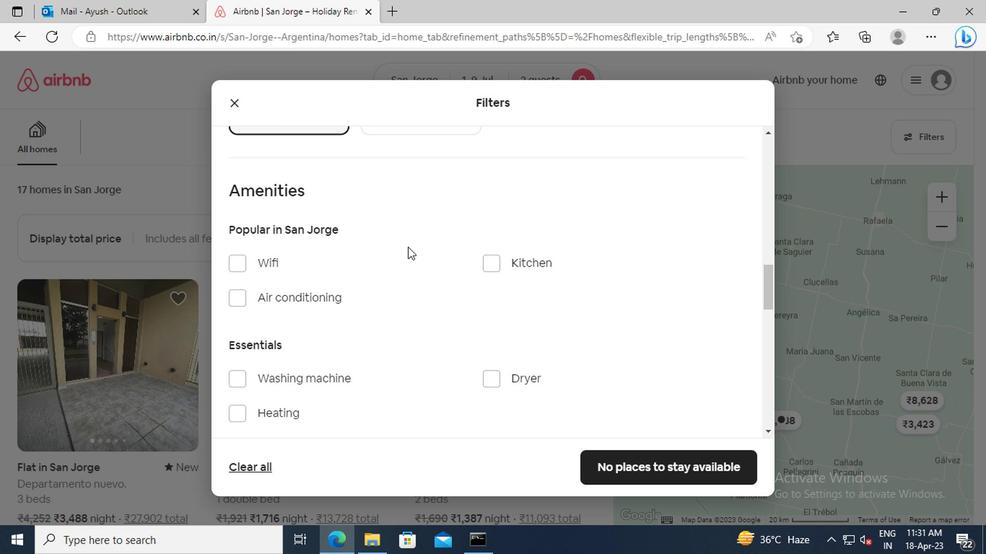
Action: Mouse scrolled (406, 247) with delta (0, -1)
Screenshot: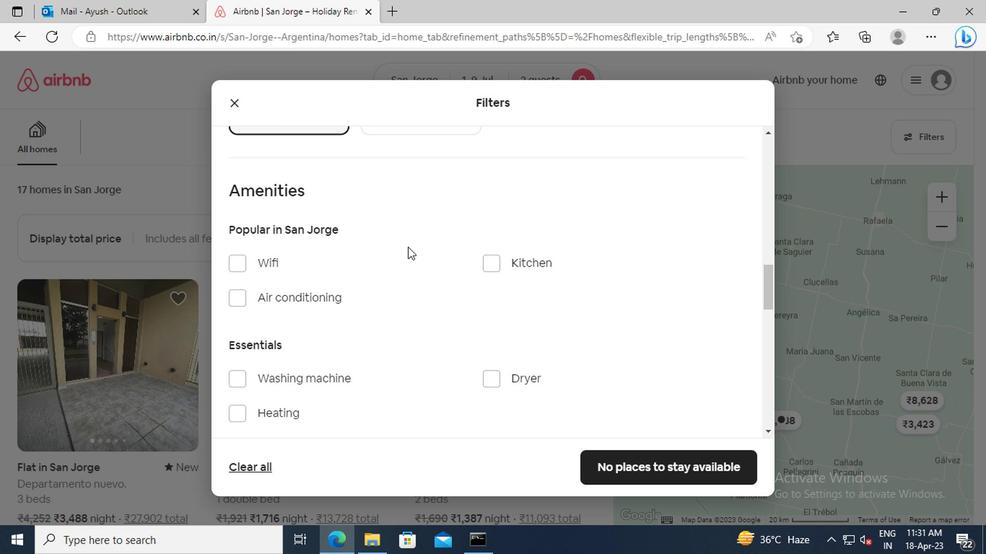 
Action: Mouse moved to (270, 351)
Screenshot: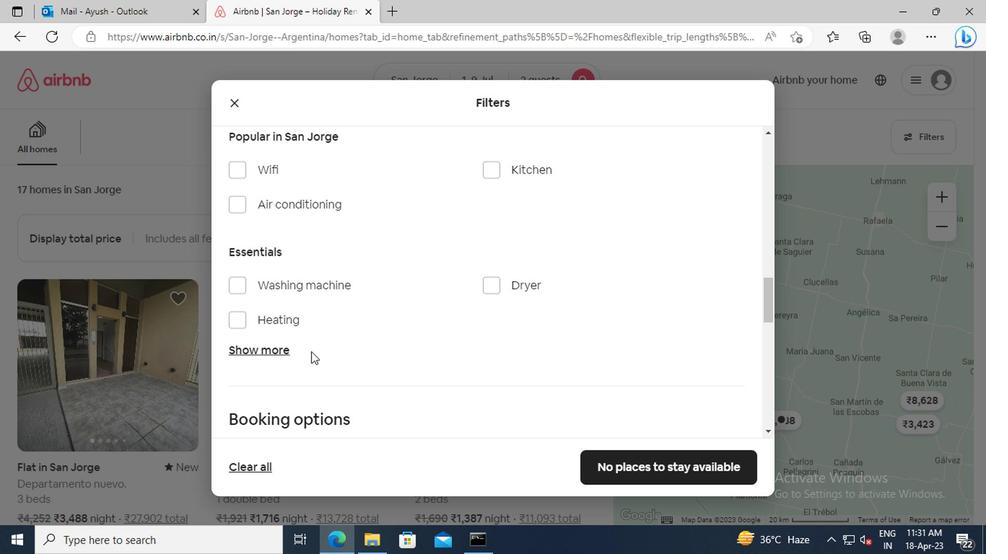 
Action: Mouse pressed left at (270, 351)
Screenshot: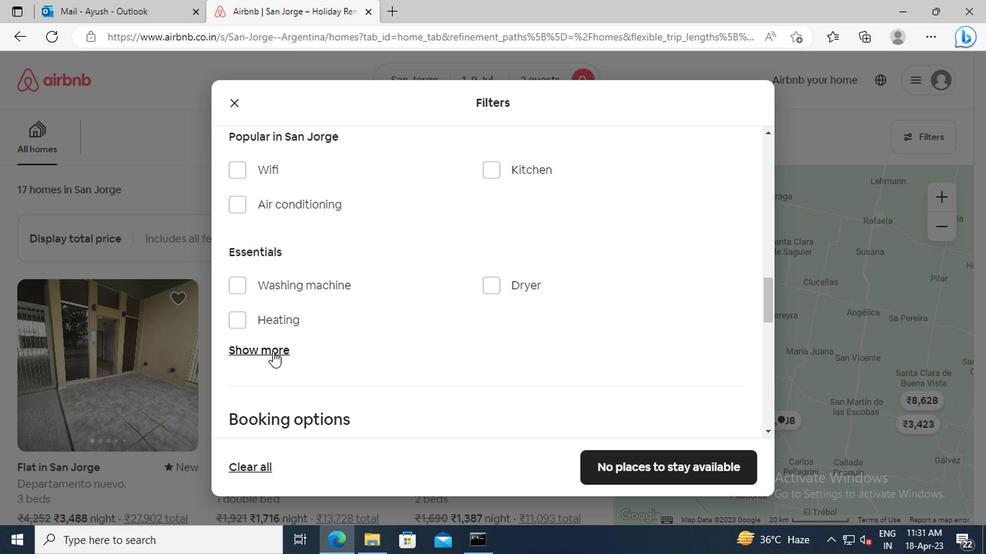 
Action: Mouse moved to (378, 293)
Screenshot: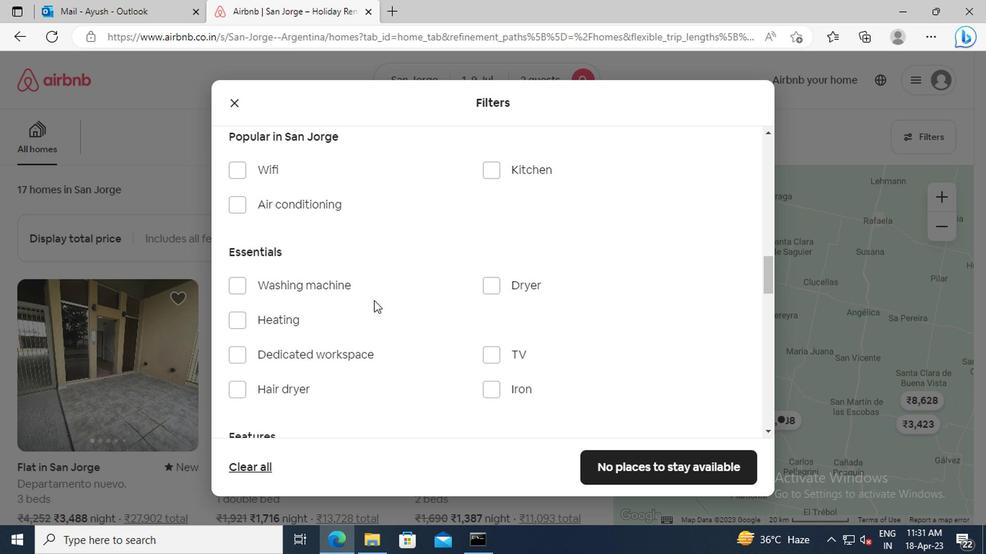 
Action: Mouse scrolled (378, 292) with delta (0, 0)
Screenshot: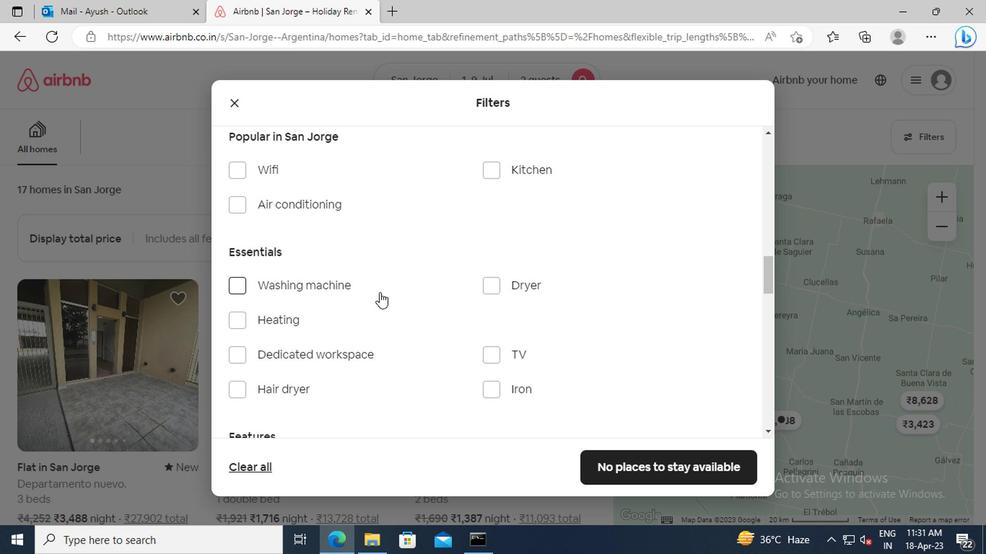 
Action: Mouse moved to (239, 276)
Screenshot: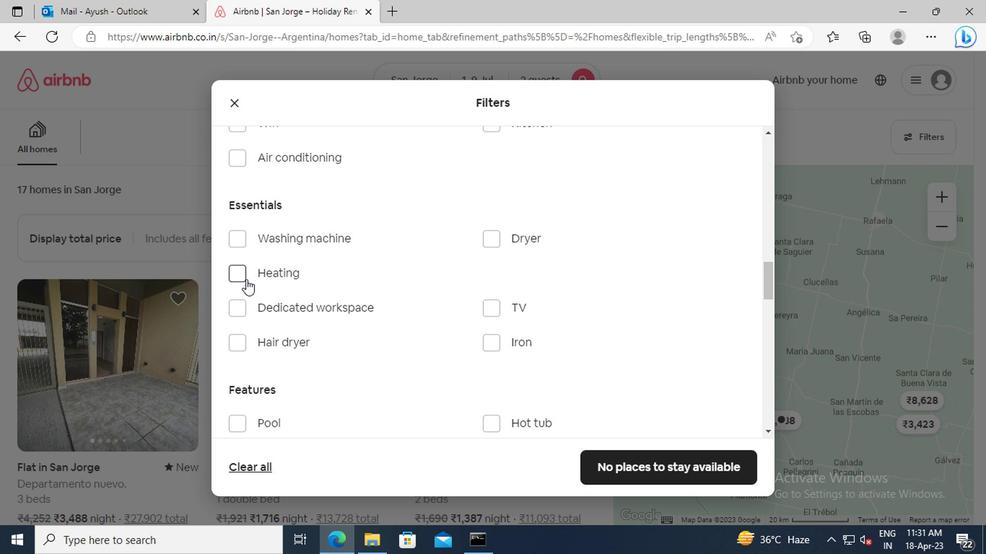 
Action: Mouse pressed left at (239, 276)
Screenshot: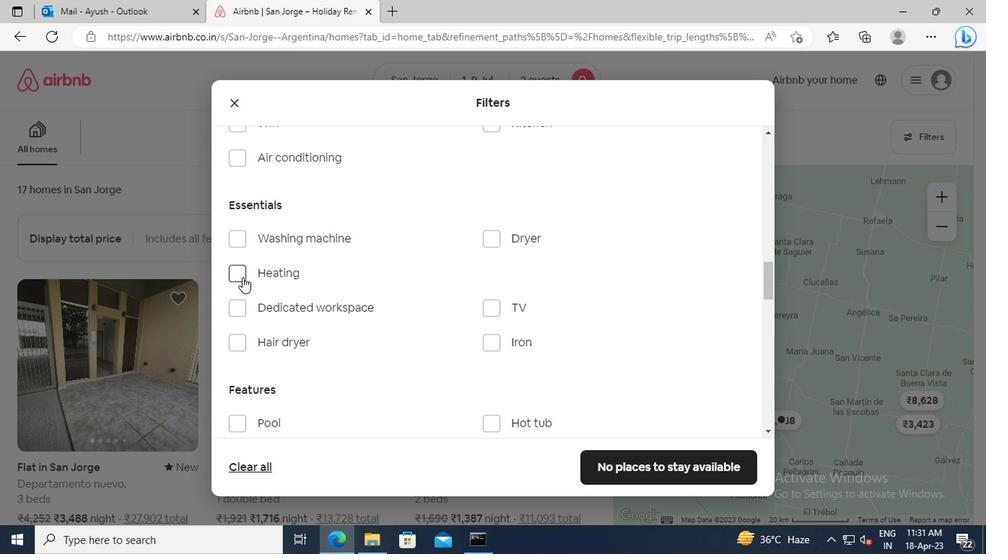 
Action: Mouse moved to (380, 274)
Screenshot: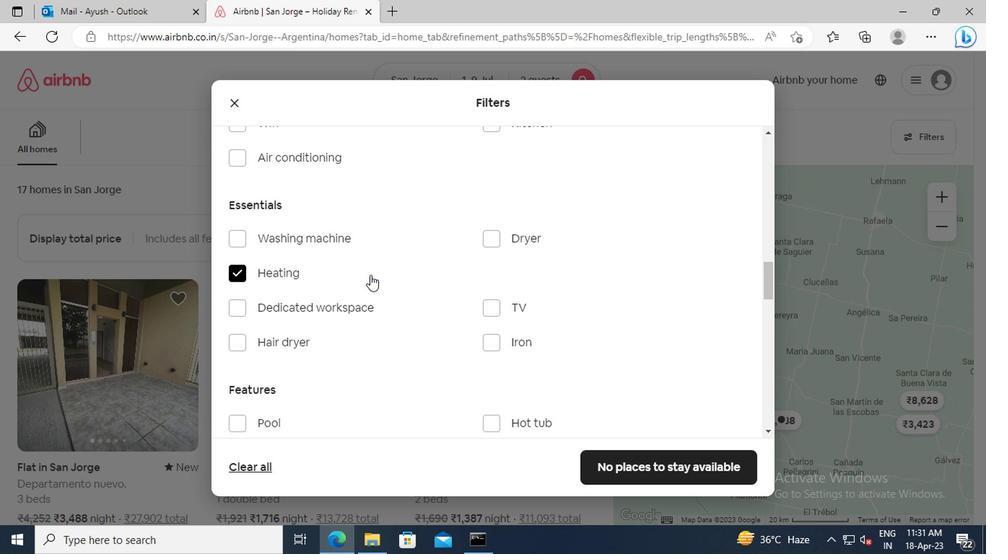 
Action: Mouse scrolled (380, 274) with delta (0, 0)
Screenshot: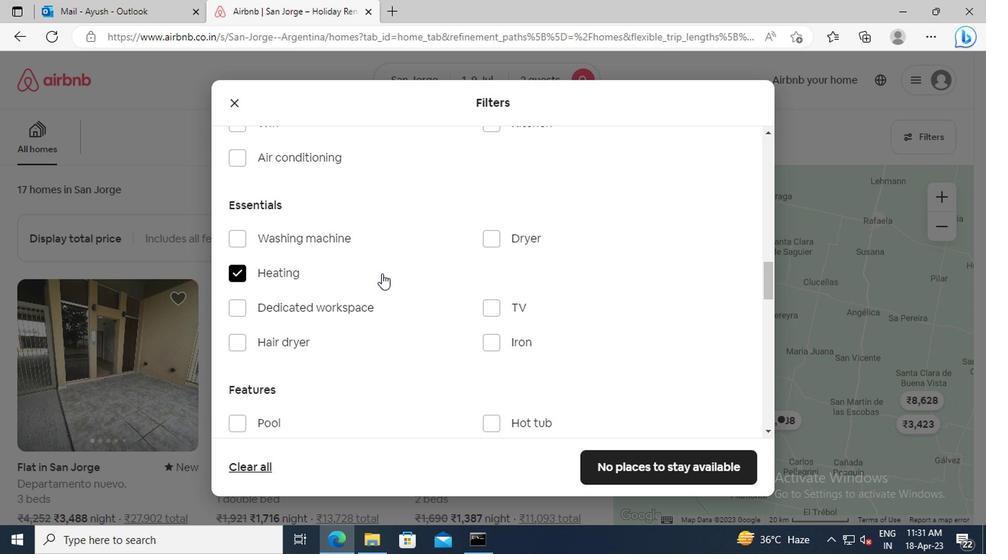 
Action: Mouse scrolled (380, 274) with delta (0, 0)
Screenshot: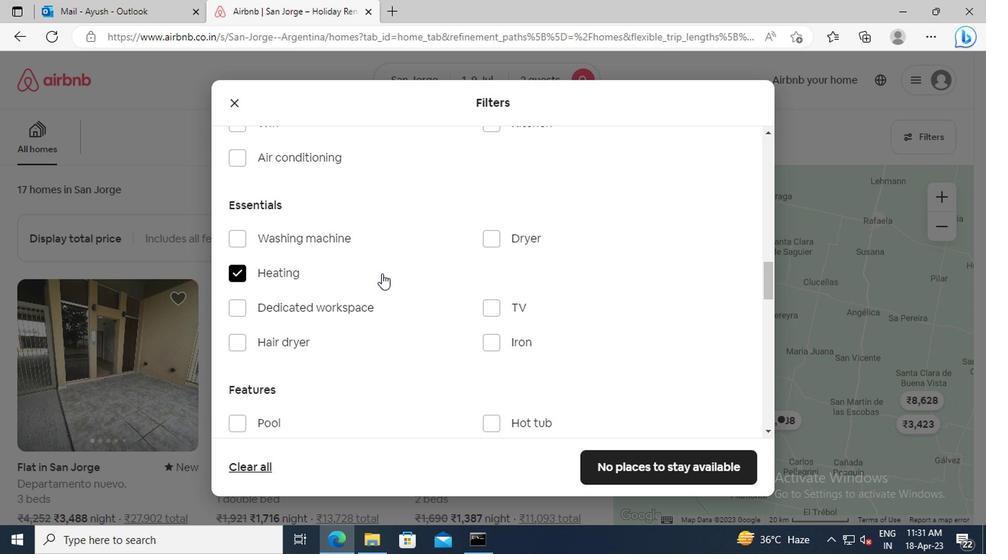 
Action: Mouse scrolled (380, 274) with delta (0, 0)
Screenshot: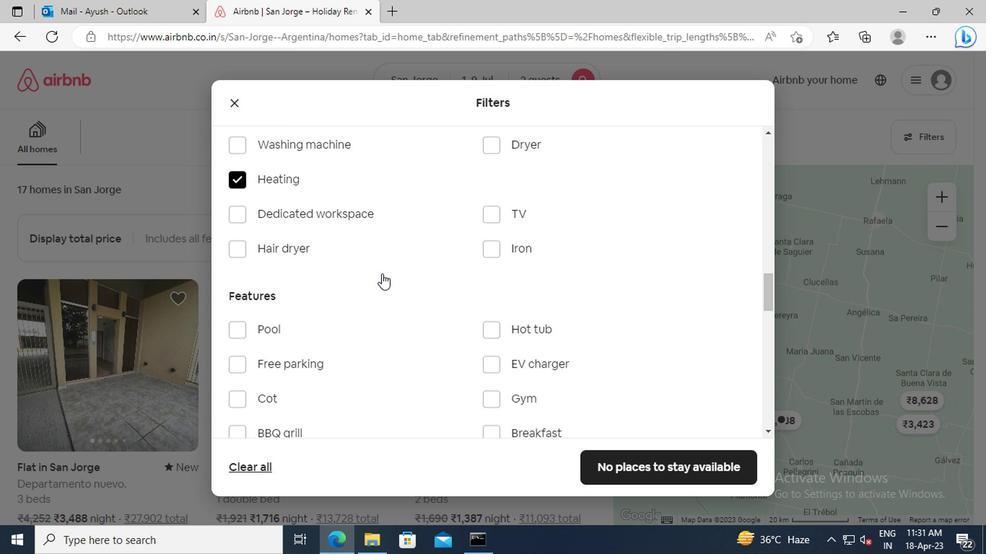 
Action: Mouse scrolled (380, 274) with delta (0, 0)
Screenshot: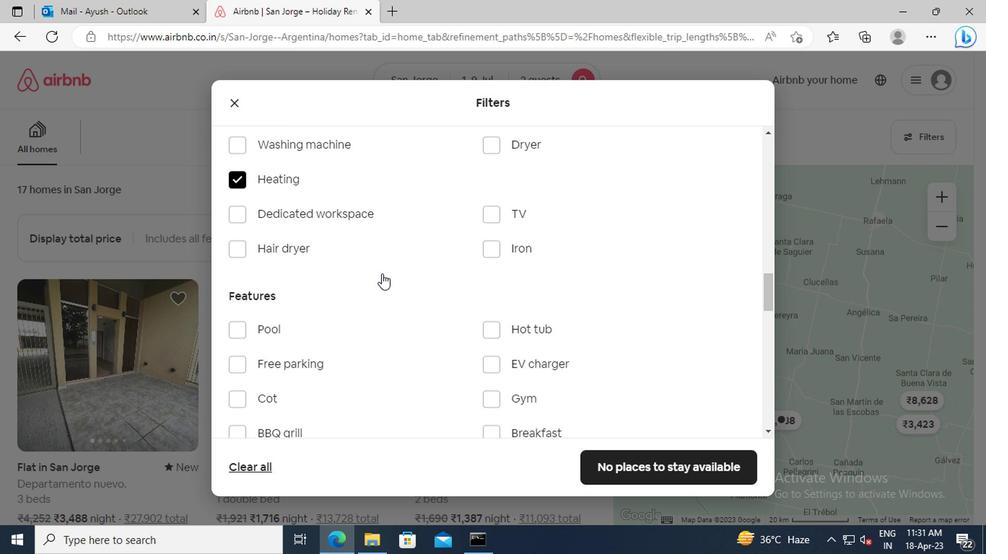 
Action: Mouse scrolled (380, 274) with delta (0, 0)
Screenshot: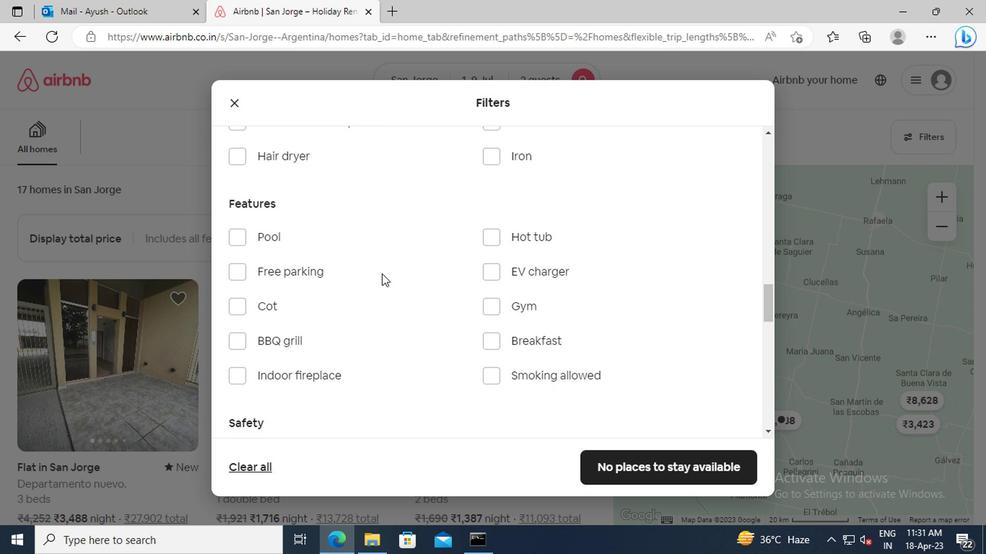 
Action: Mouse scrolled (380, 274) with delta (0, 0)
Screenshot: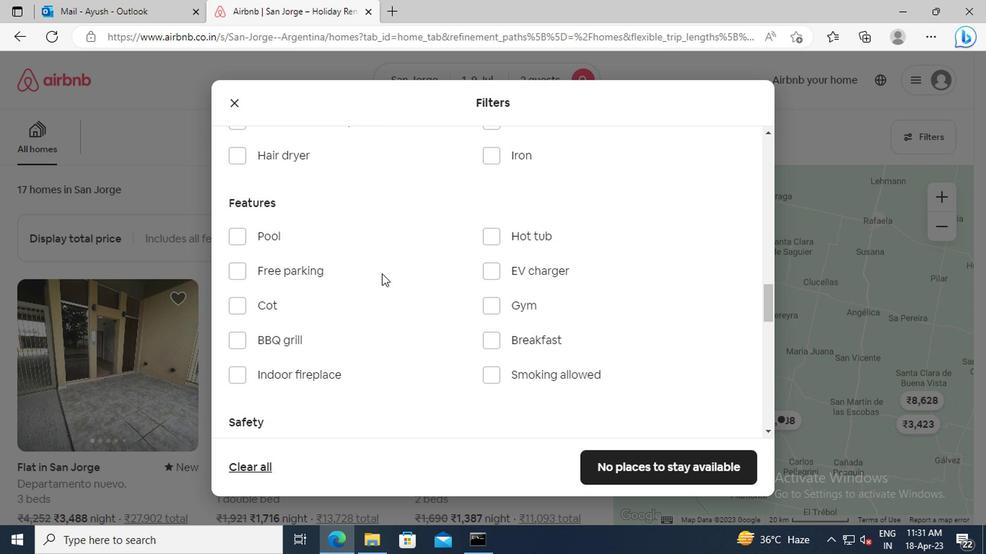 
Action: Mouse scrolled (380, 274) with delta (0, 0)
Screenshot: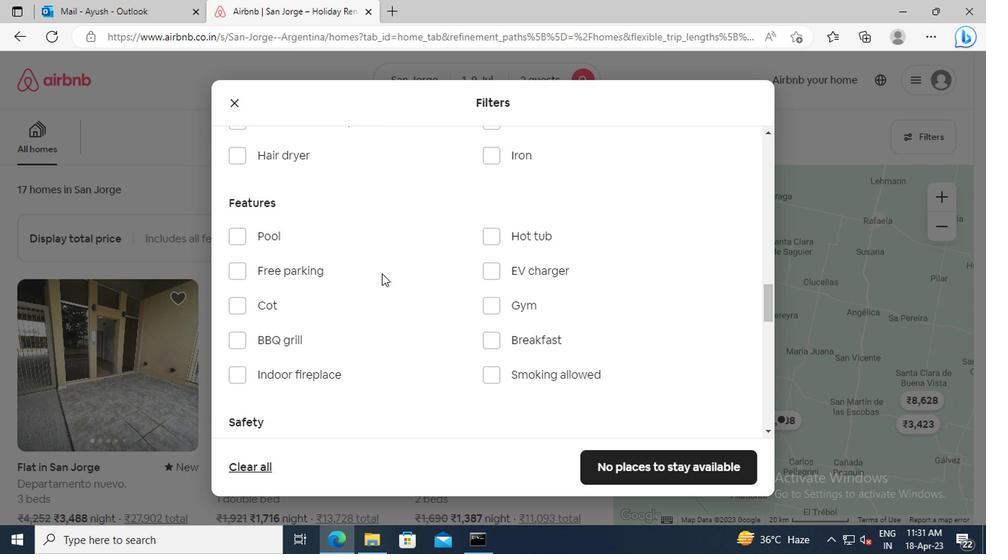 
Action: Mouse scrolled (380, 274) with delta (0, 0)
Screenshot: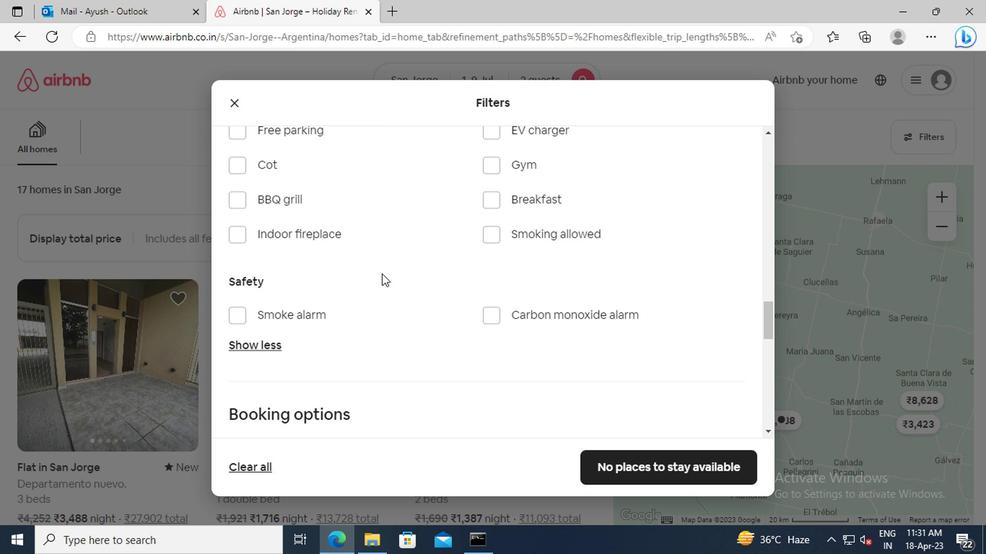 
Action: Mouse scrolled (380, 274) with delta (0, 0)
Screenshot: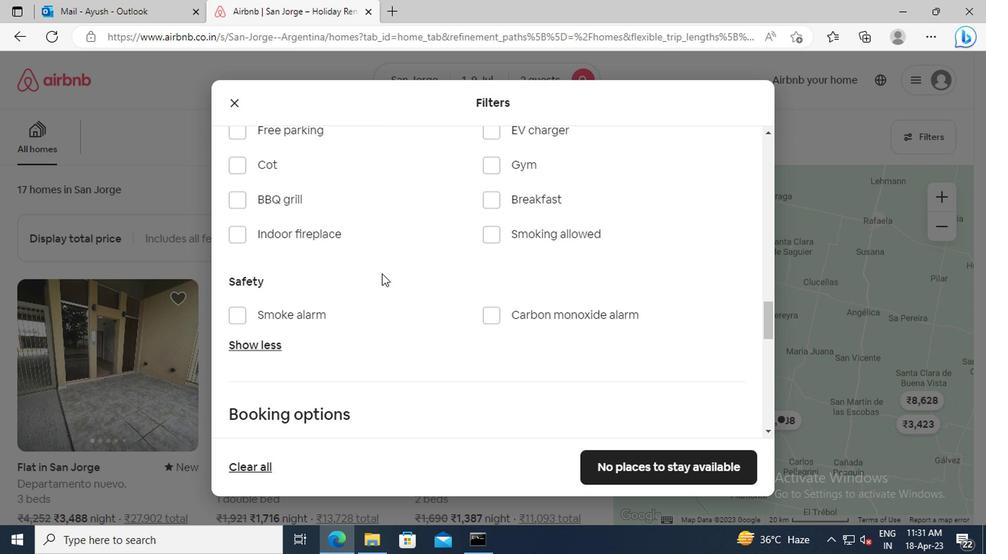 
Action: Mouse scrolled (380, 274) with delta (0, 0)
Screenshot: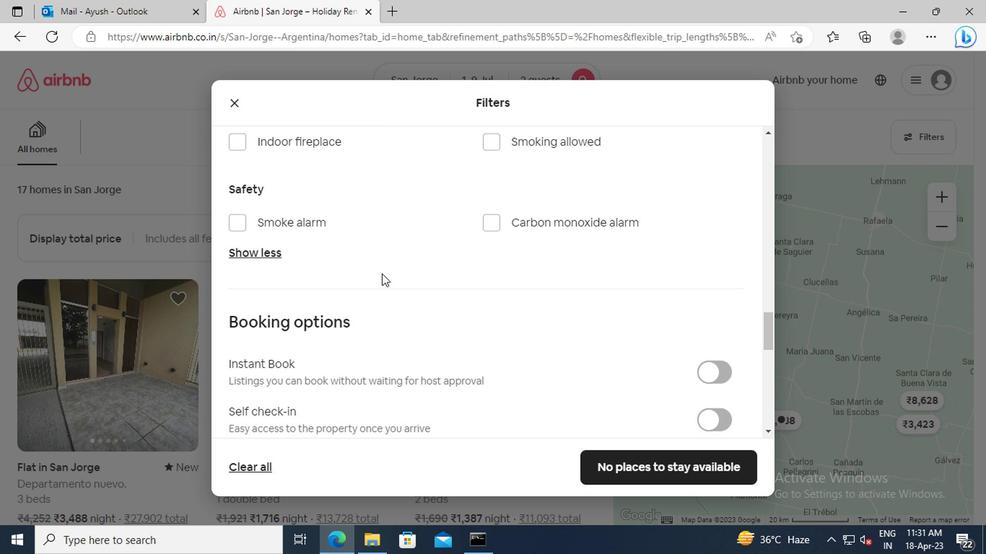 
Action: Mouse scrolled (380, 274) with delta (0, 0)
Screenshot: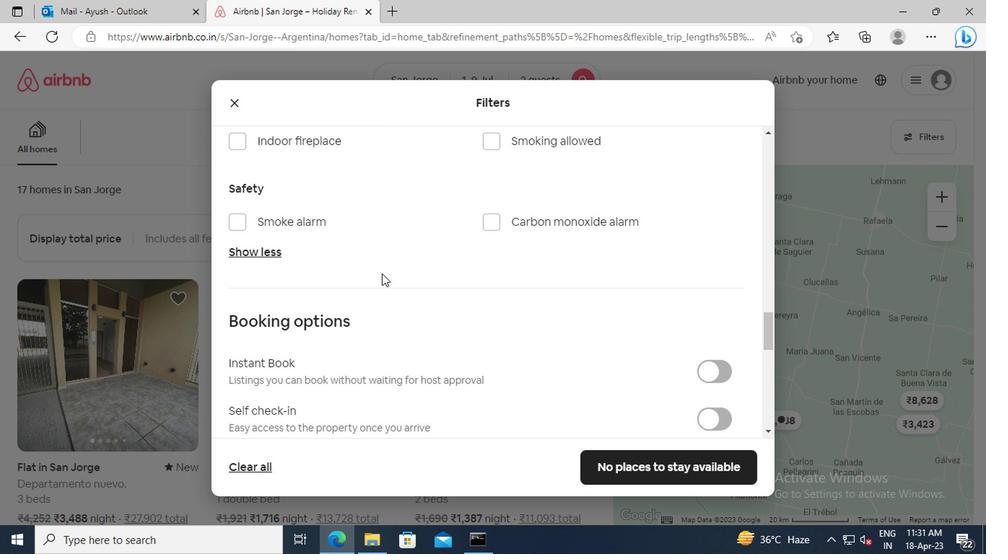 
Action: Mouse scrolled (380, 274) with delta (0, 0)
Screenshot: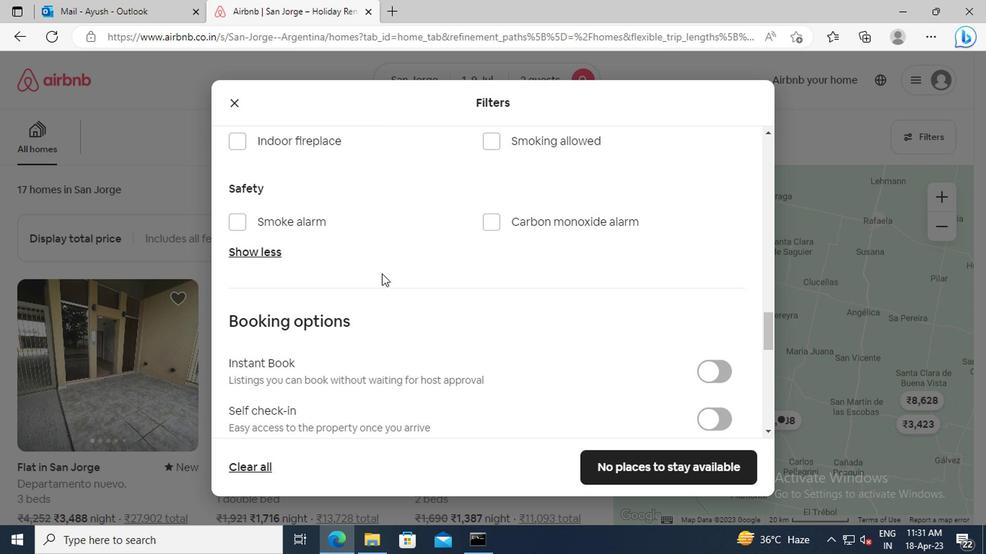 
Action: Mouse moved to (715, 280)
Screenshot: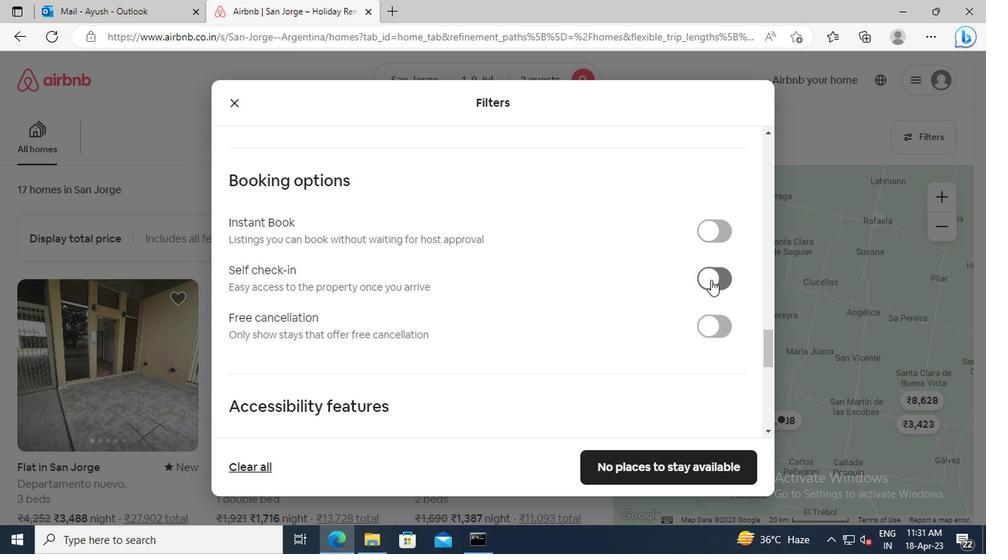 
Action: Mouse pressed left at (715, 280)
Screenshot: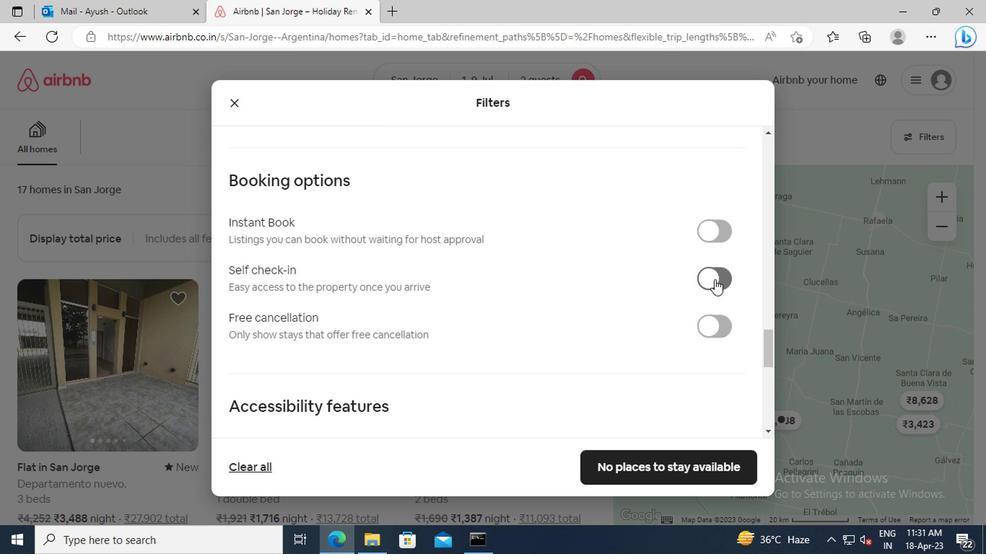 
Action: Mouse moved to (426, 287)
Screenshot: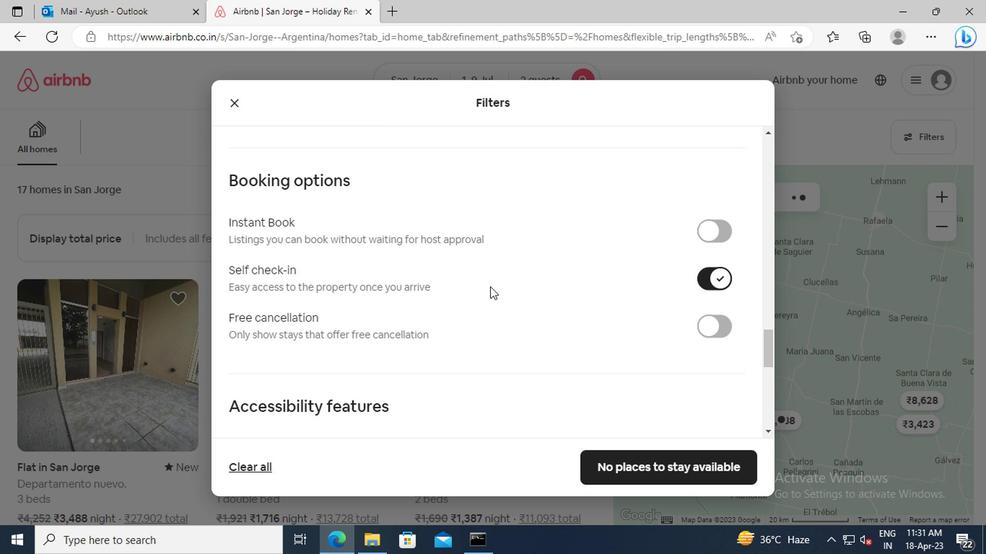 
Action: Mouse scrolled (426, 287) with delta (0, 0)
Screenshot: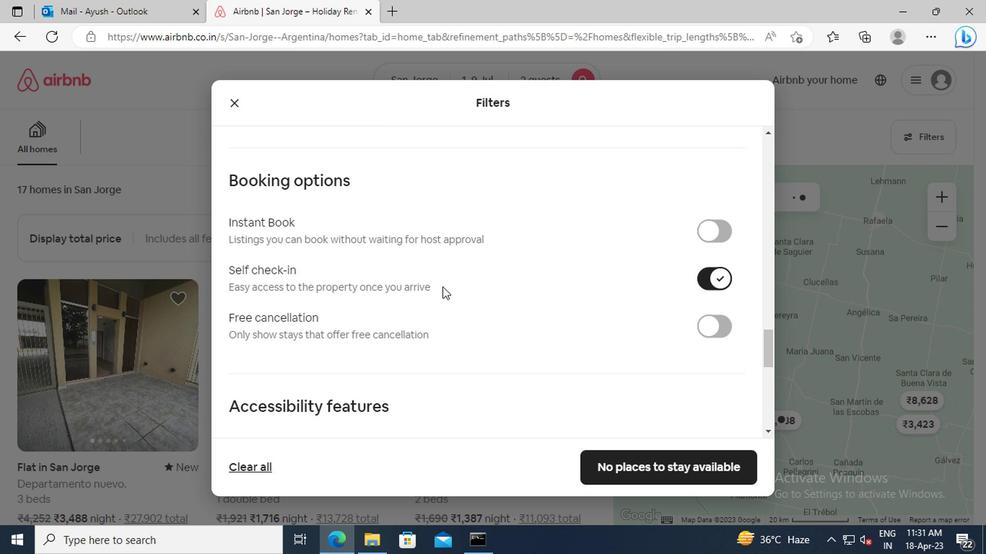 
Action: Mouse scrolled (426, 287) with delta (0, 0)
Screenshot: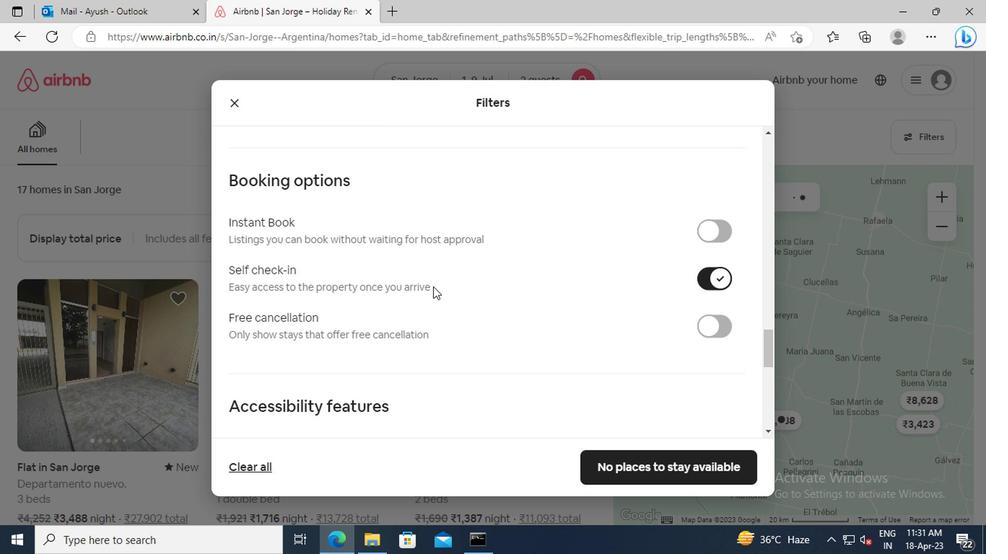 
Action: Mouse scrolled (426, 287) with delta (0, 0)
Screenshot: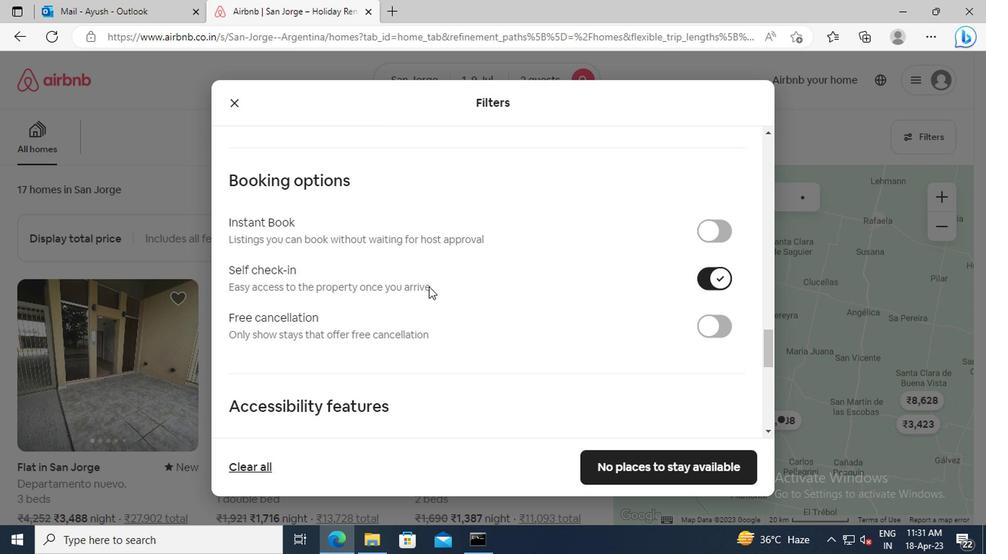 
Action: Mouse scrolled (426, 287) with delta (0, 0)
Screenshot: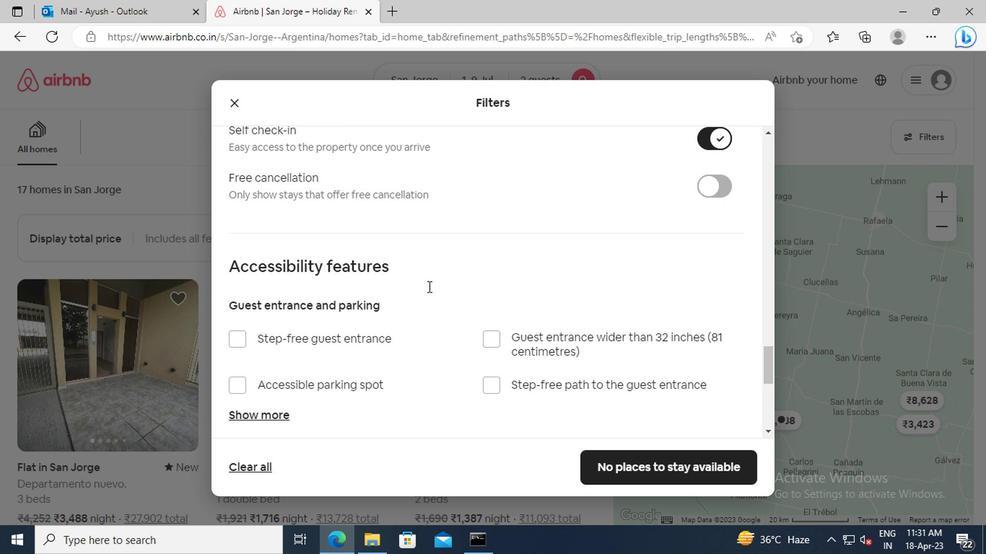 
Action: Mouse scrolled (426, 287) with delta (0, 0)
Screenshot: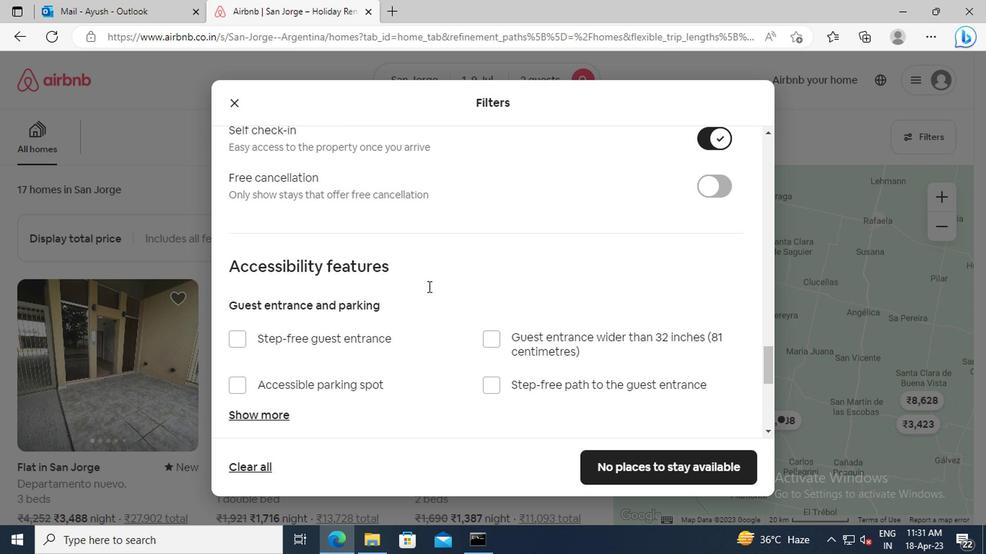 
Action: Mouse scrolled (426, 287) with delta (0, 0)
Screenshot: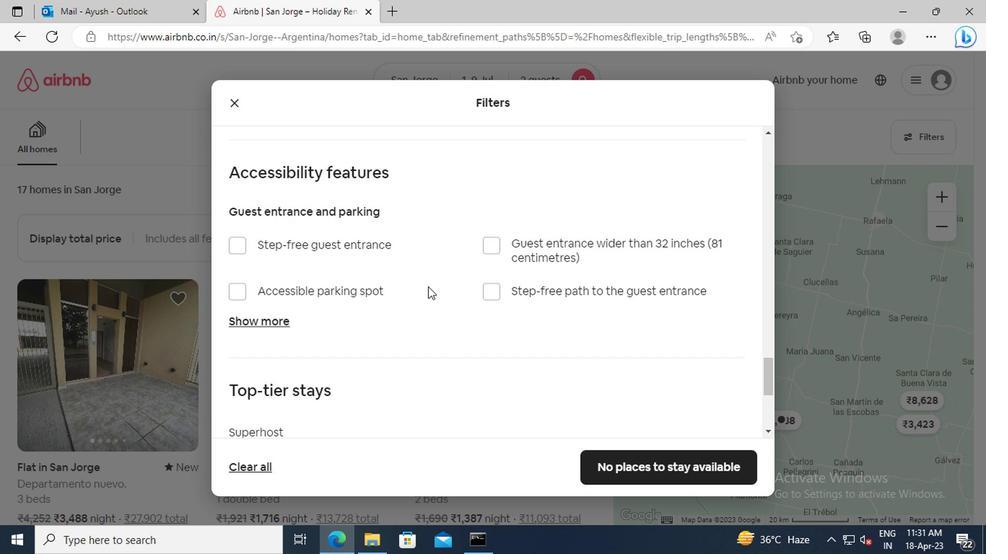 
Action: Mouse scrolled (426, 287) with delta (0, 0)
Screenshot: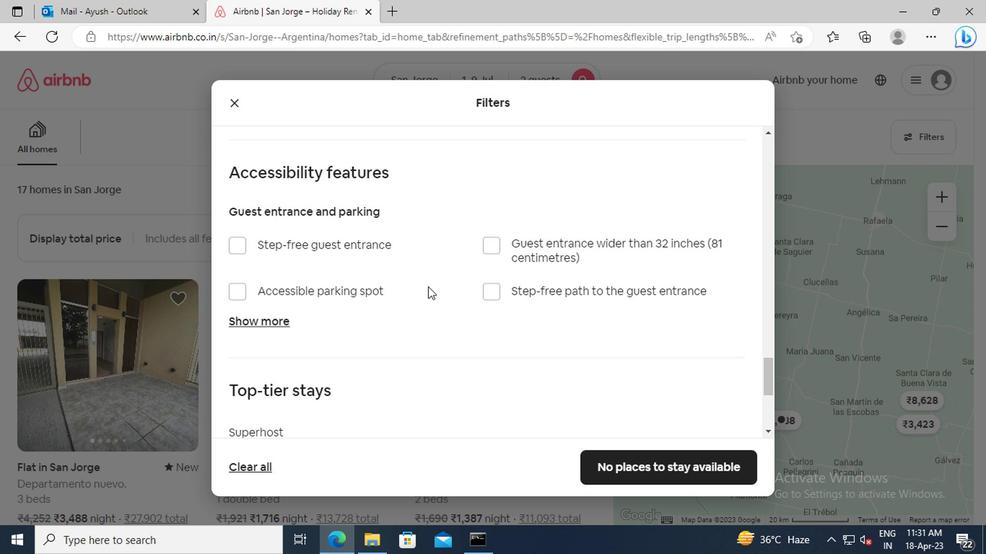 
Action: Mouse scrolled (426, 287) with delta (0, 0)
Screenshot: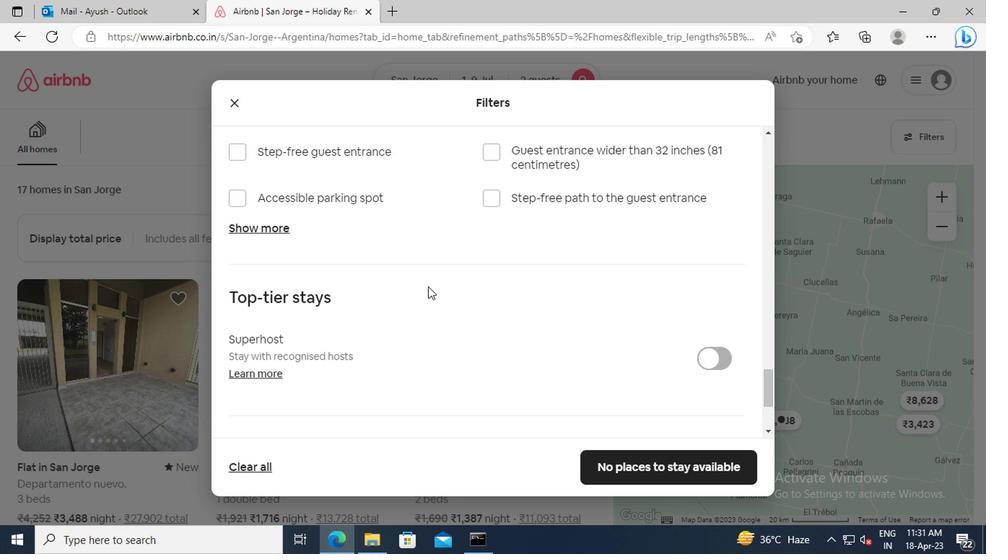 
Action: Mouse scrolled (426, 287) with delta (0, 0)
Screenshot: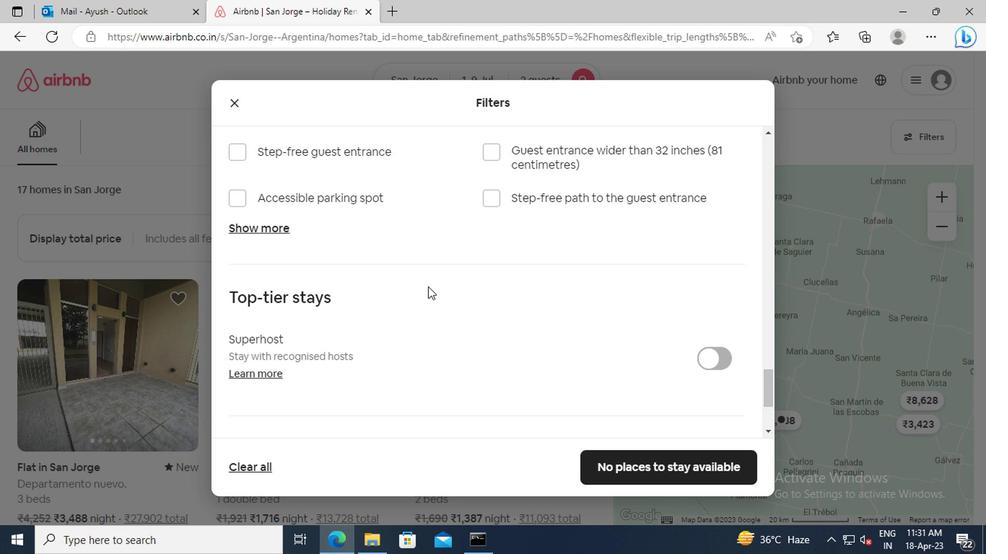 
Action: Mouse scrolled (426, 287) with delta (0, 0)
Screenshot: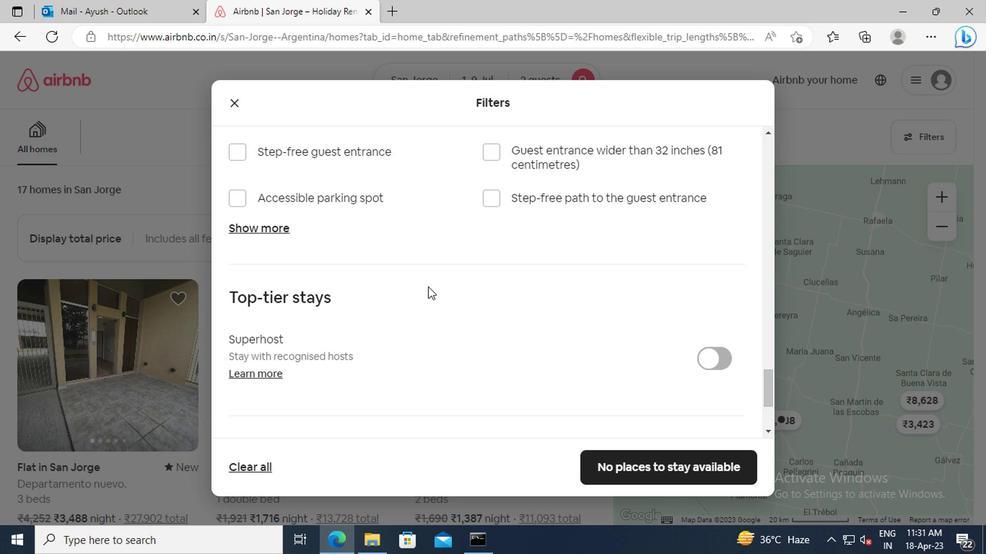 
Action: Mouse scrolled (426, 287) with delta (0, 0)
Screenshot: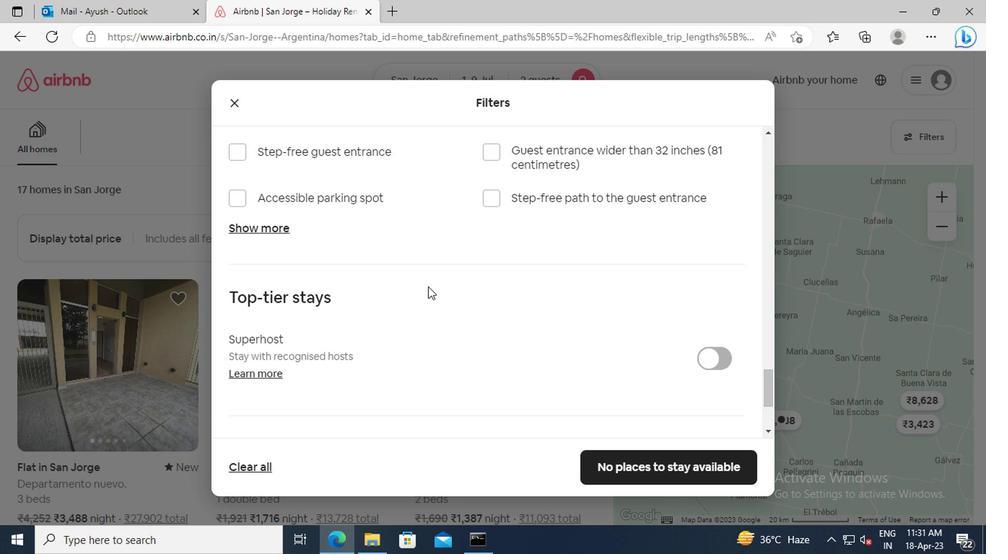 
Action: Mouse moved to (240, 336)
Screenshot: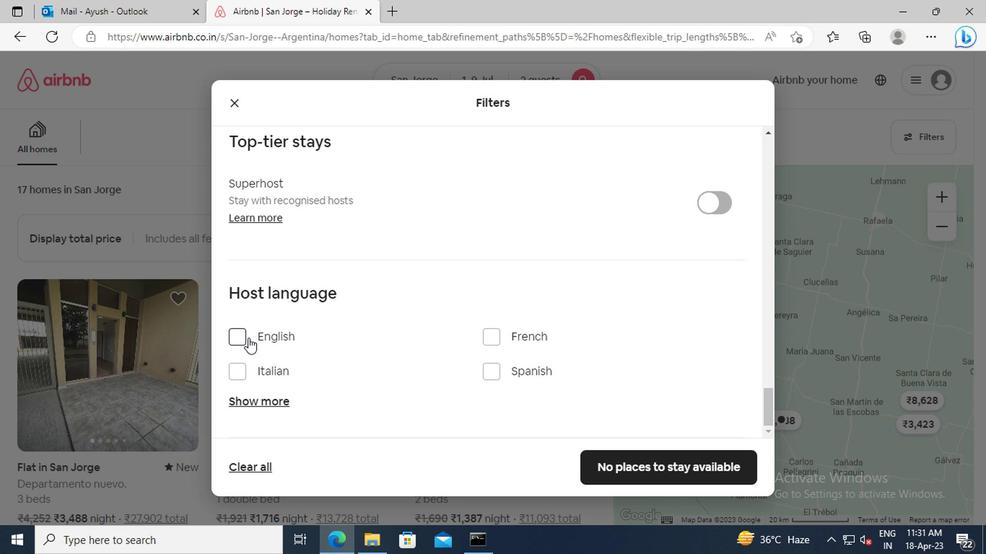 
Action: Mouse pressed left at (240, 336)
Screenshot: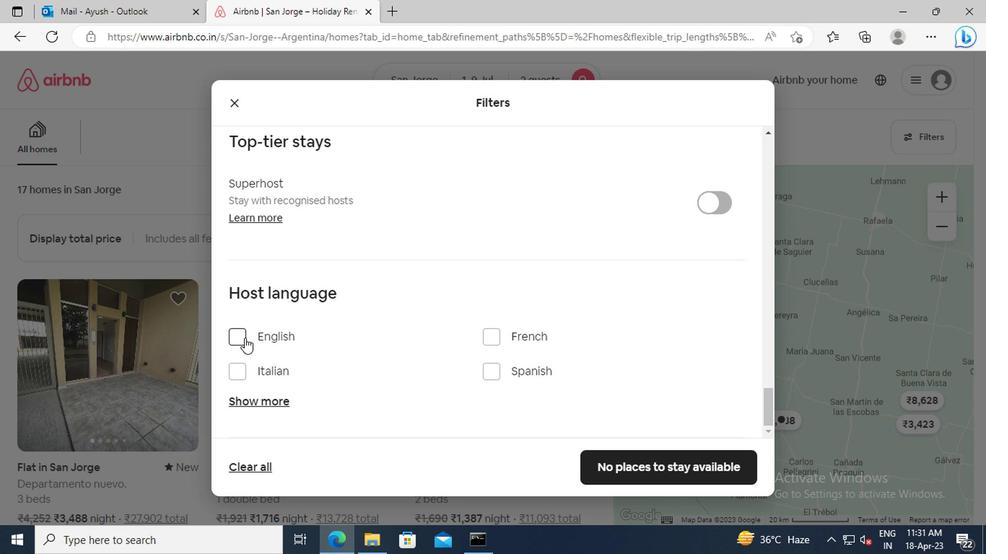 
Action: Mouse moved to (623, 463)
Screenshot: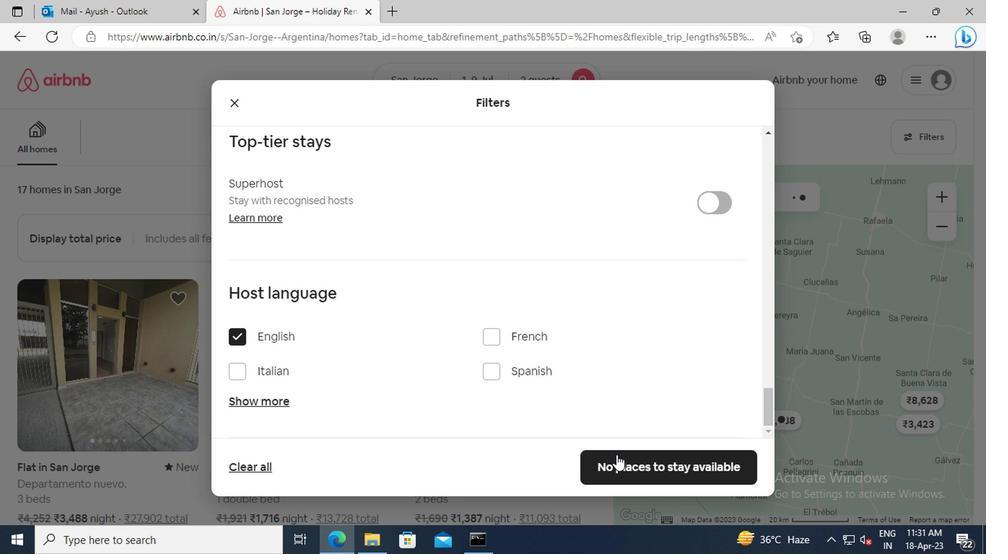 
Action: Mouse pressed left at (623, 463)
Screenshot: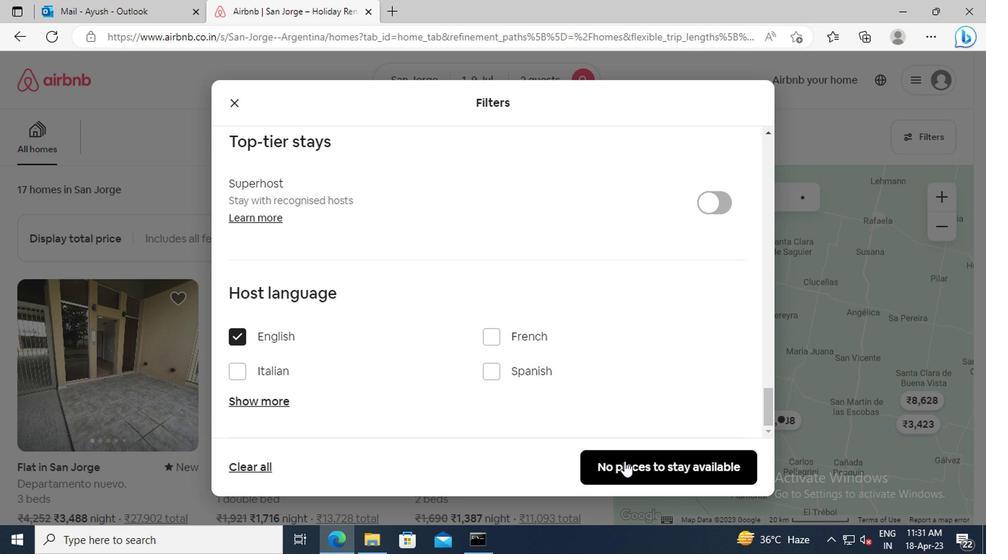 
Action: Mouse moved to (623, 464)
Screenshot: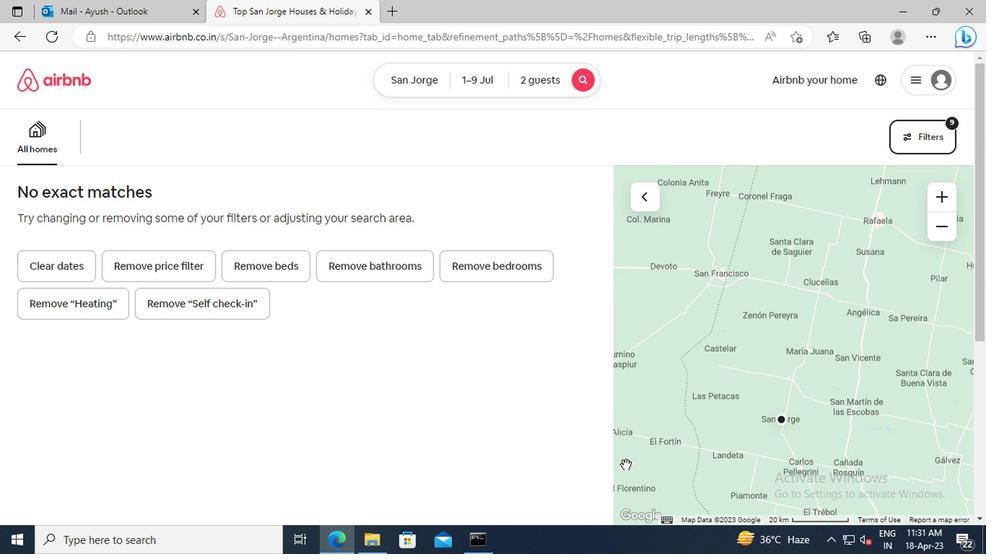 
